 Task: In the event  named  Team Building Workshop: Building High-Performing Teams, Set a range of dates when you can accept meetings  '9 Jun â€" 30 Jun 2023'. Select a duration of  15 min. Select working hours  	_x000D_
MON- SAT 9:00am â€" 5:00pm. Add time before or after your events  as 5 min. Set the frequency of available time slots for invitees as  35 min. Set the minimum notice period and maximum events allowed per day as  42 hours and 4. , logged in from the account softage.4@softage.net and add another guest for the event, softage.8@softage.net
Action: Mouse pressed left at (325, 255)
Screenshot: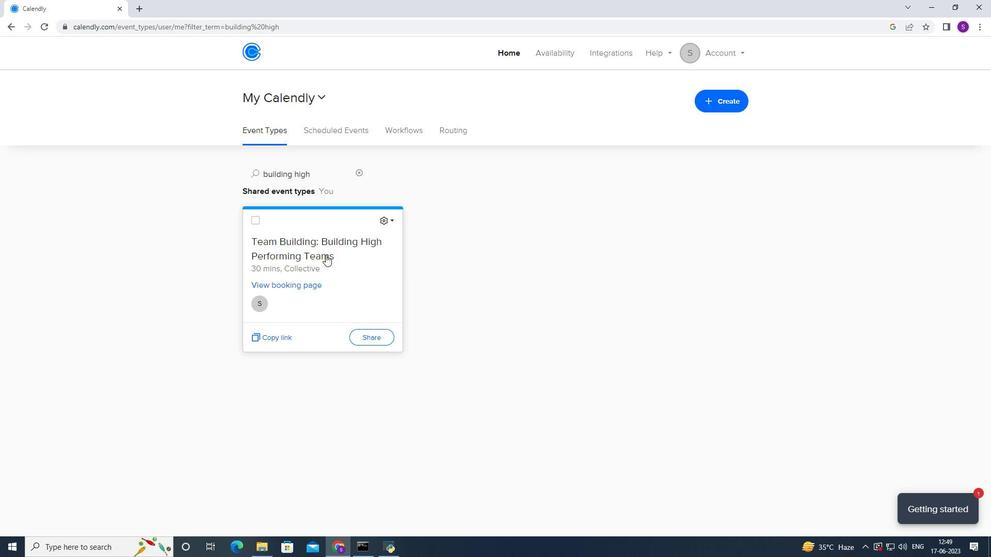 
Action: Mouse moved to (288, 261)
Screenshot: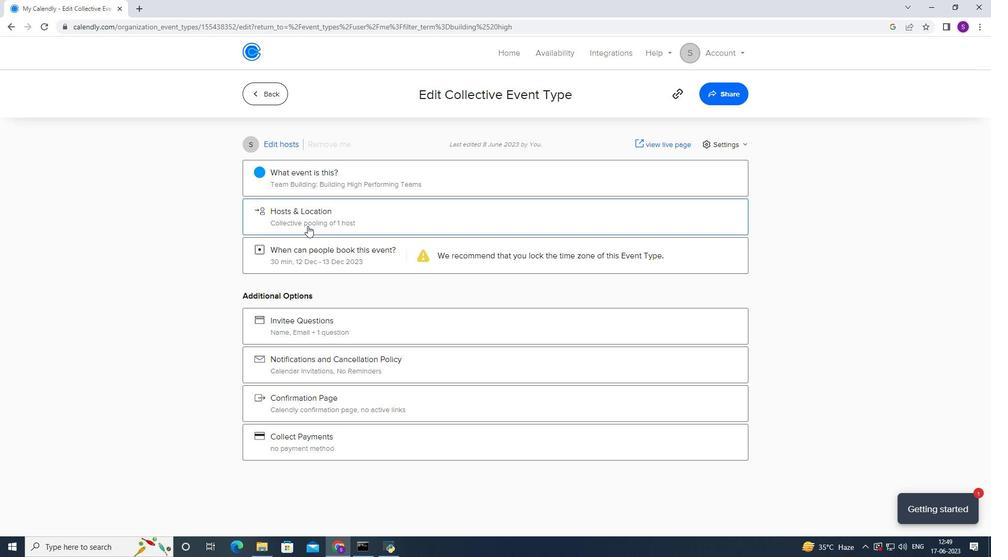 
Action: Mouse pressed left at (288, 261)
Screenshot: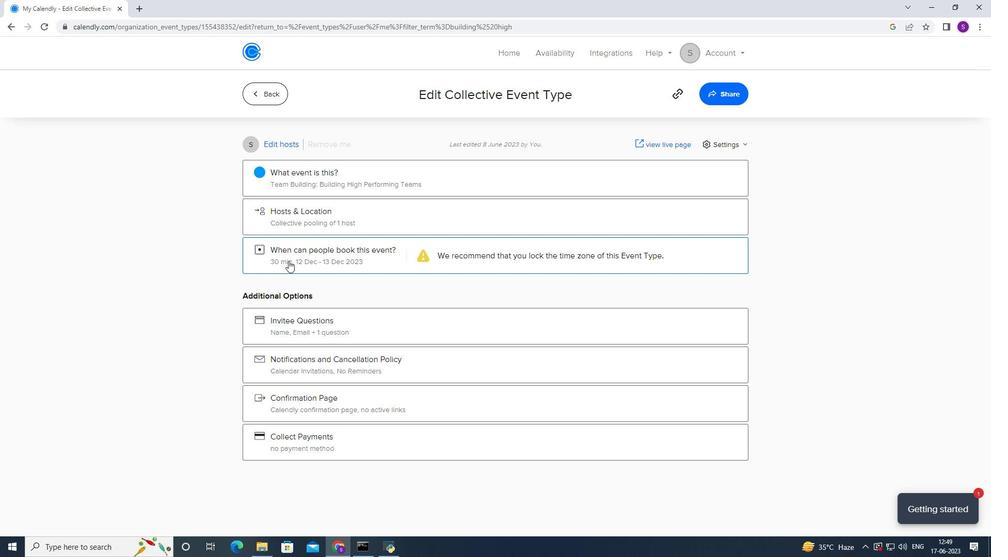 
Action: Mouse moved to (371, 385)
Screenshot: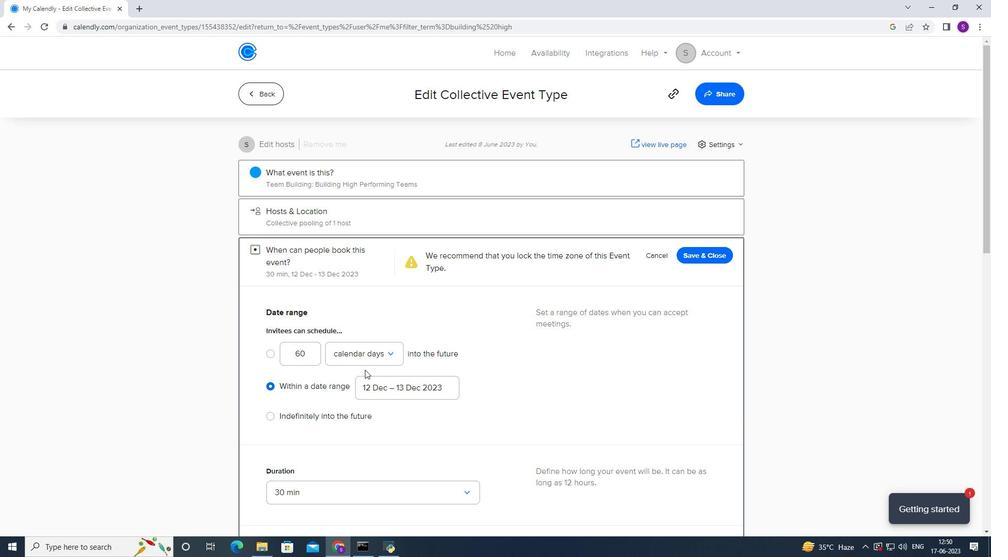 
Action: Mouse pressed left at (371, 385)
Screenshot: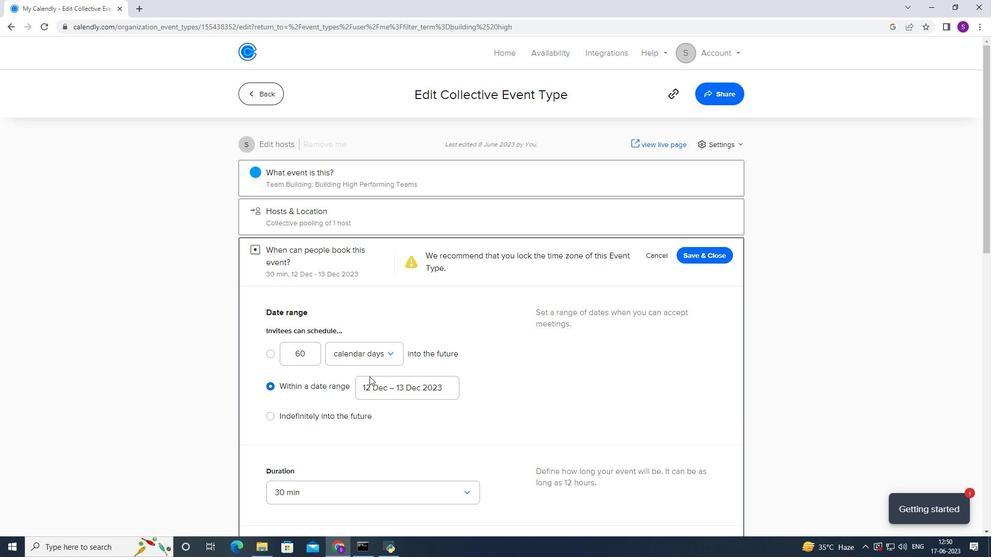 
Action: Mouse moved to (284, 244)
Screenshot: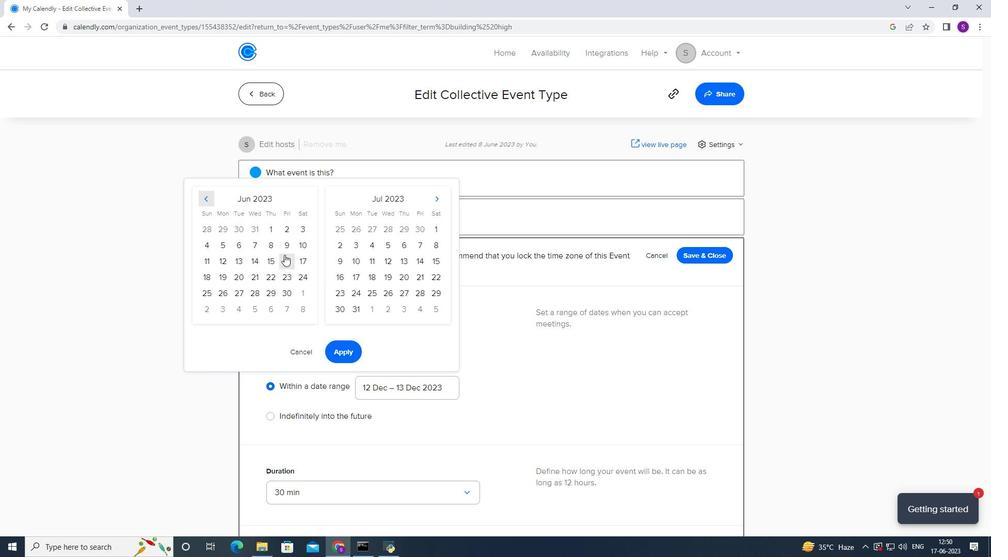 
Action: Mouse pressed left at (284, 244)
Screenshot: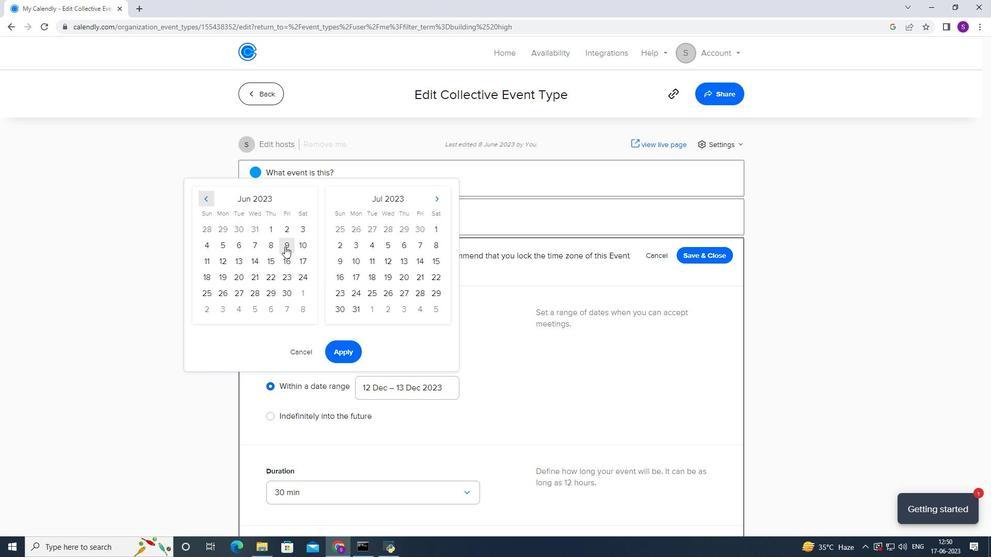 
Action: Mouse moved to (285, 292)
Screenshot: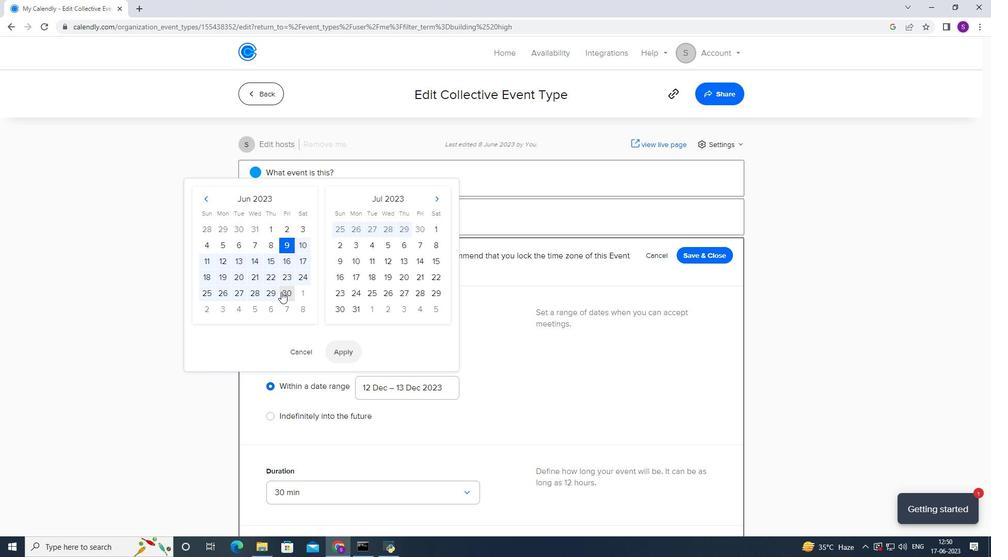 
Action: Mouse pressed left at (285, 292)
Screenshot: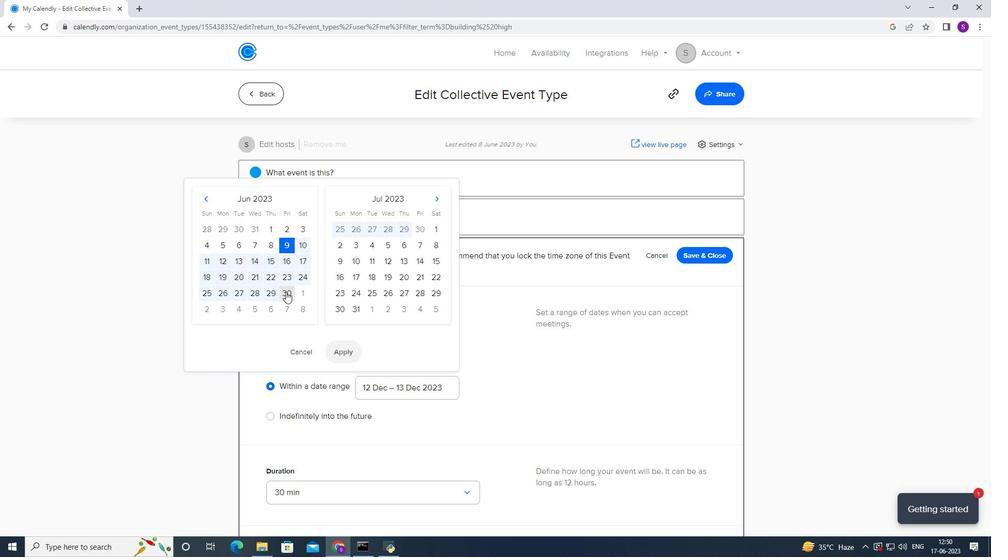 
Action: Mouse moved to (343, 346)
Screenshot: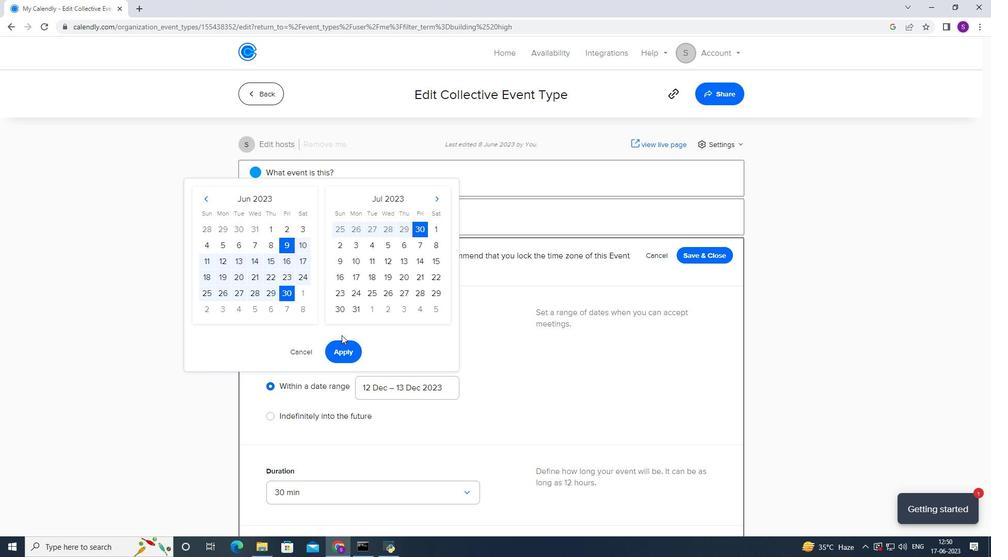 
Action: Mouse pressed left at (343, 346)
Screenshot: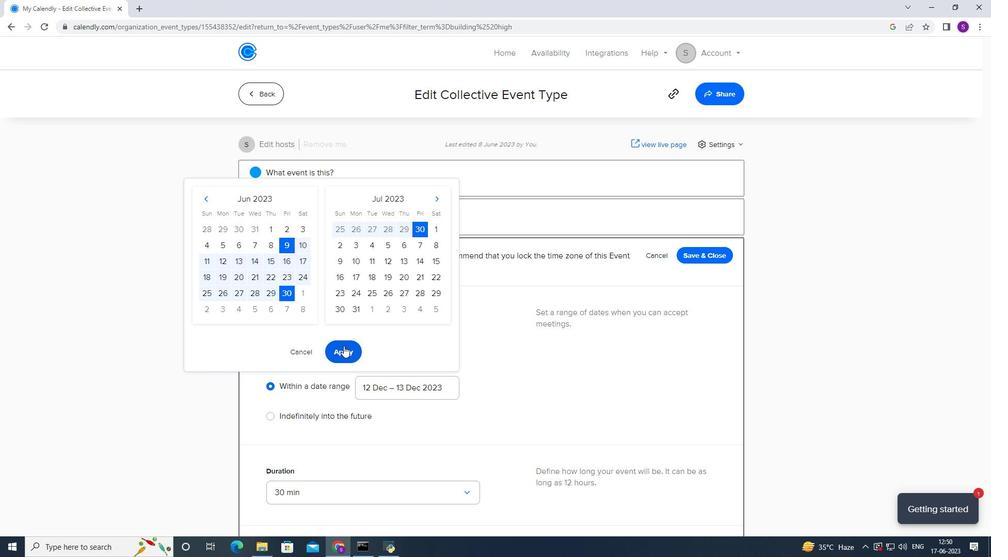 
Action: Mouse moved to (338, 331)
Screenshot: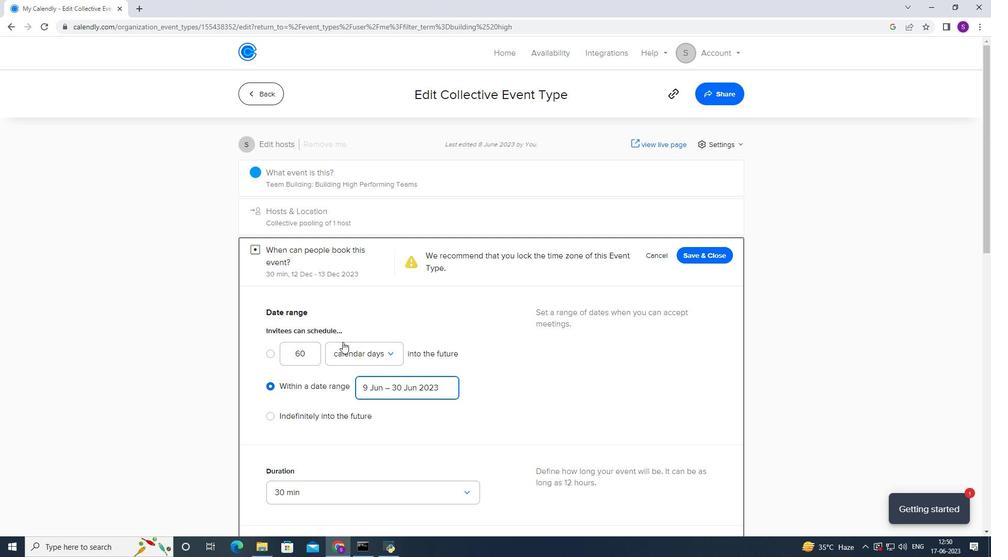 
Action: Mouse scrolled (338, 330) with delta (0, 0)
Screenshot: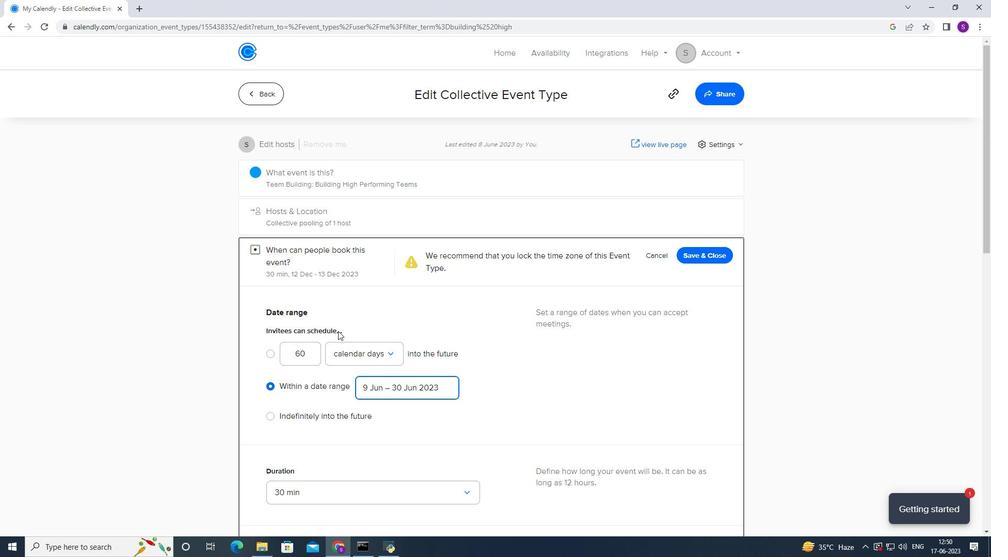 
Action: Mouse scrolled (338, 330) with delta (0, 0)
Screenshot: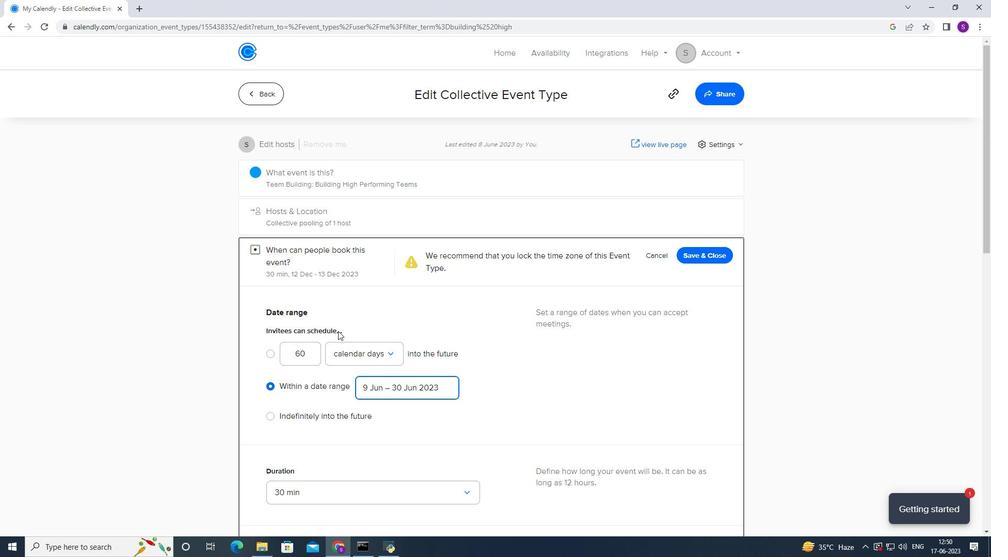 
Action: Mouse scrolled (338, 330) with delta (0, 0)
Screenshot: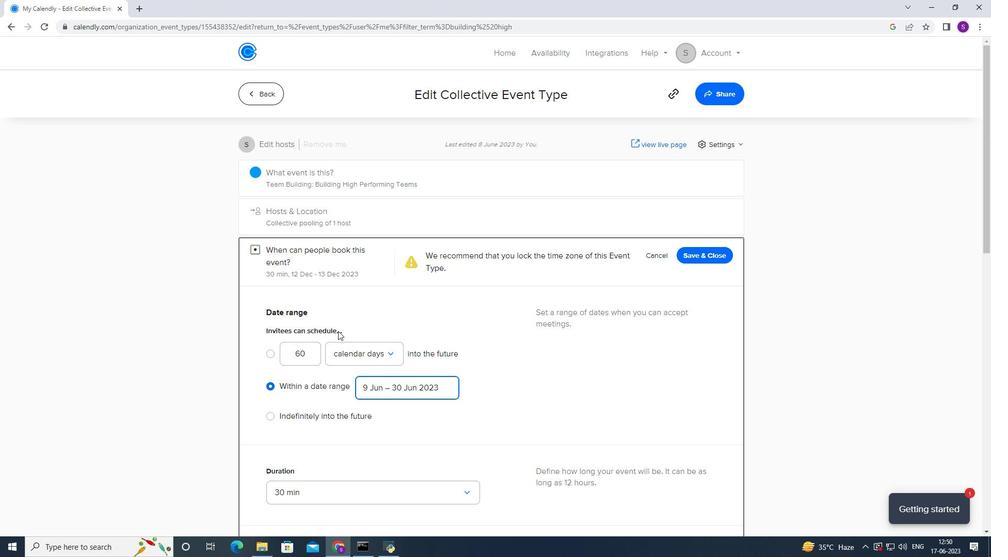 
Action: Mouse scrolled (338, 330) with delta (0, 0)
Screenshot: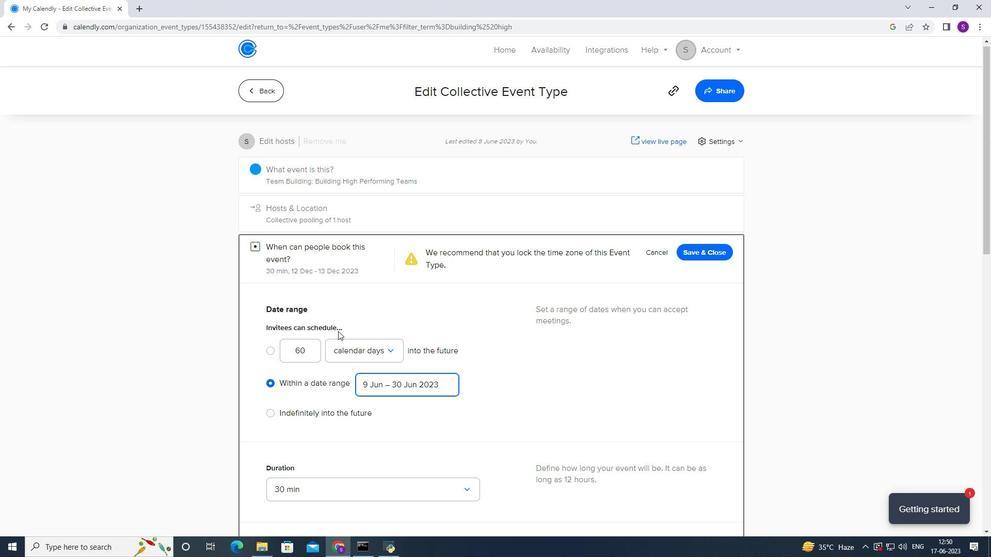 
Action: Mouse moved to (278, 281)
Screenshot: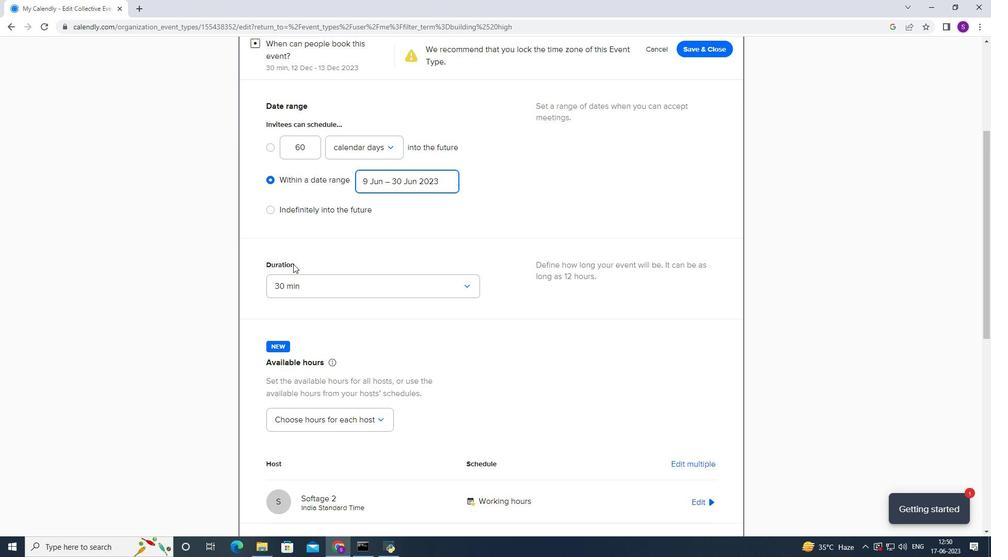 
Action: Mouse pressed left at (278, 281)
Screenshot: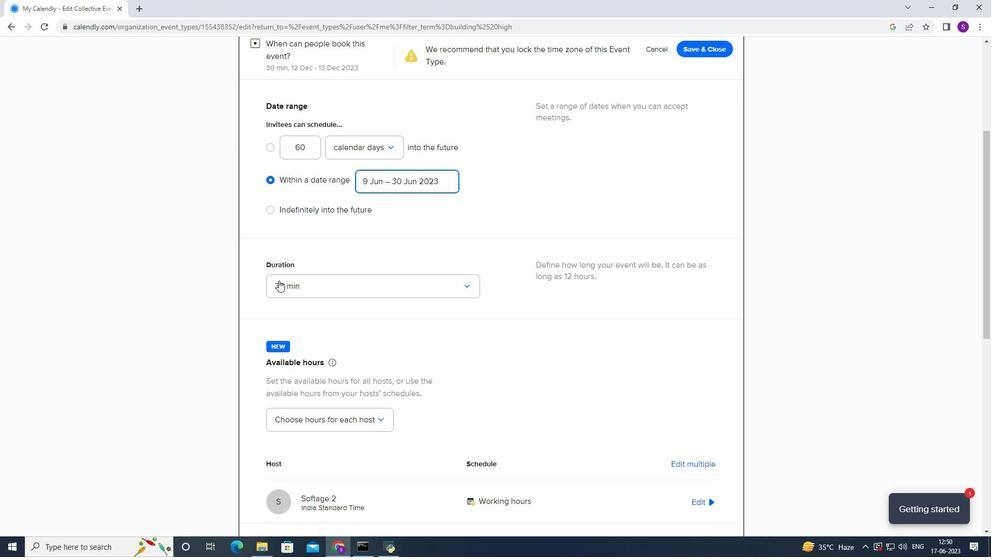 
Action: Mouse moved to (287, 316)
Screenshot: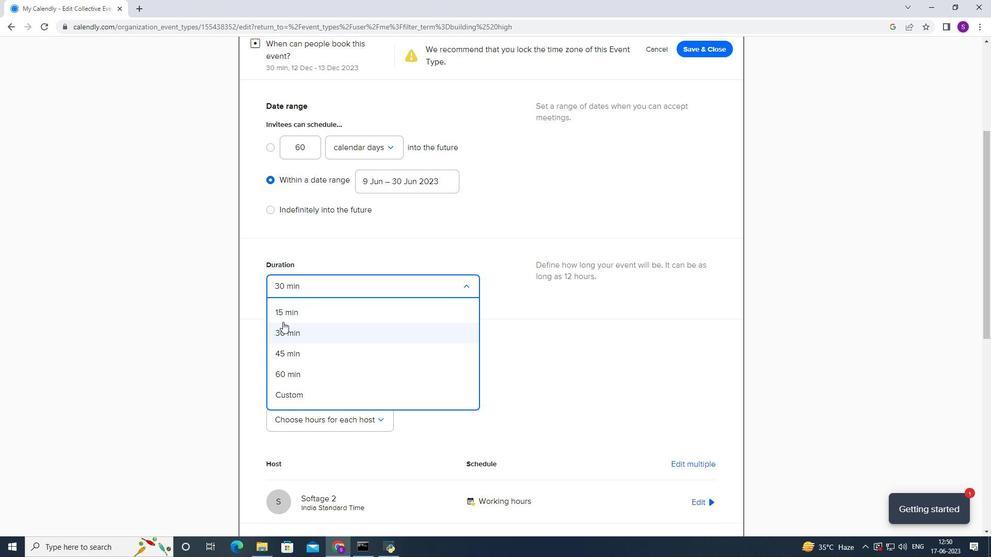 
Action: Mouse pressed left at (287, 316)
Screenshot: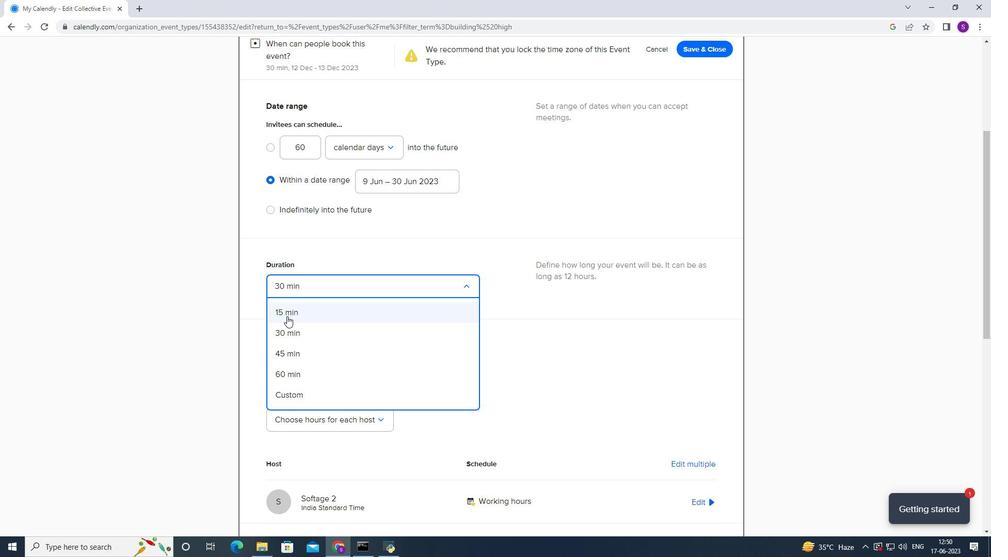 
Action: Mouse scrolled (287, 315) with delta (0, 0)
Screenshot: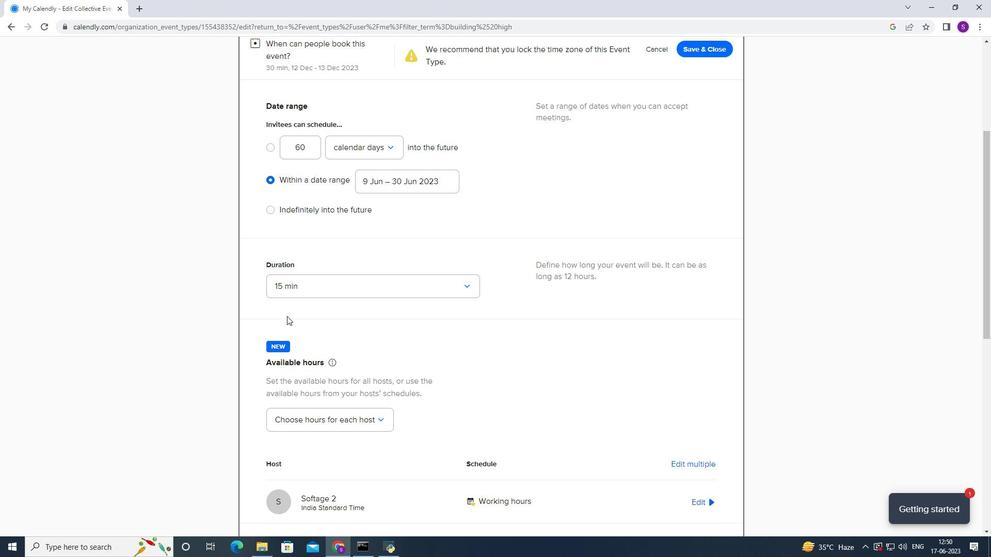 
Action: Mouse scrolled (287, 315) with delta (0, 0)
Screenshot: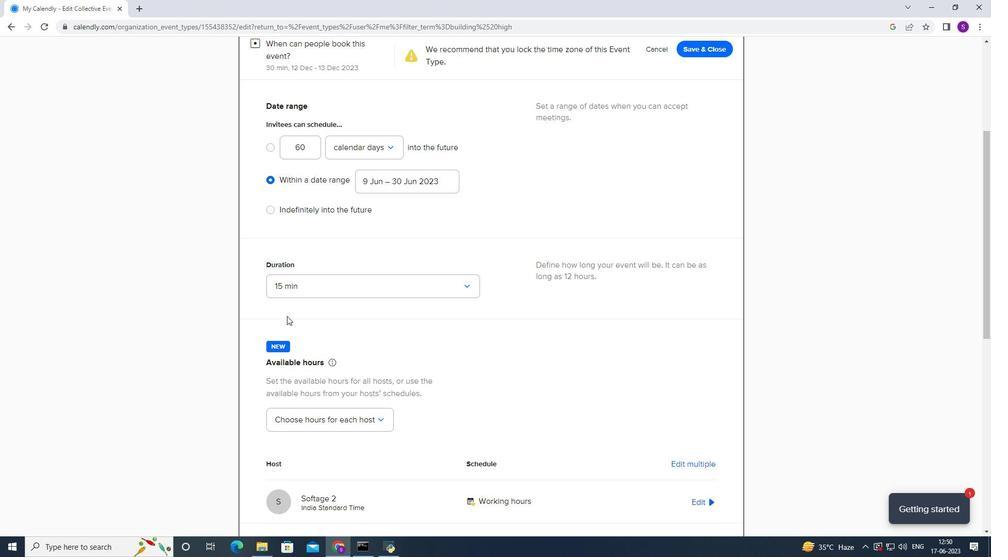 
Action: Mouse scrolled (287, 315) with delta (0, 0)
Screenshot: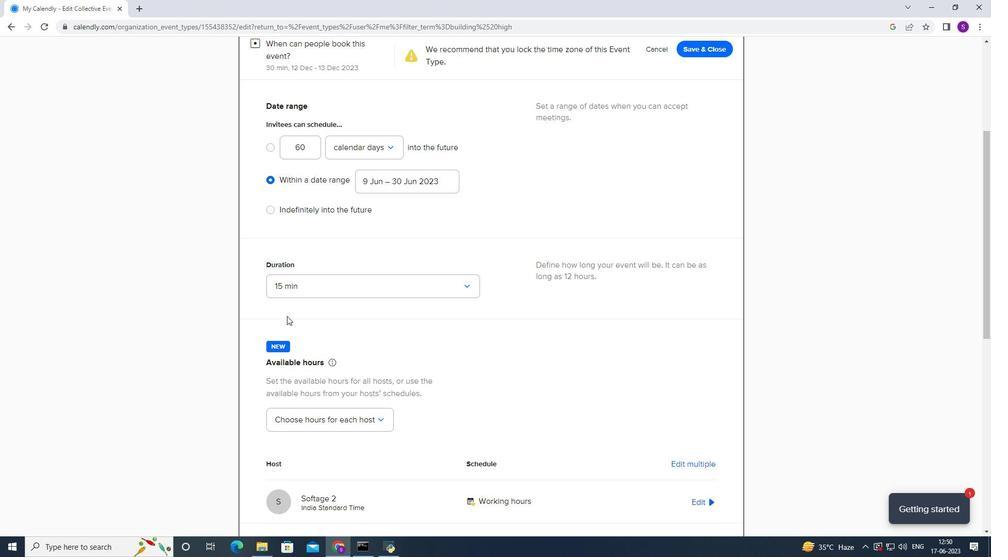 
Action: Mouse scrolled (287, 315) with delta (0, 0)
Screenshot: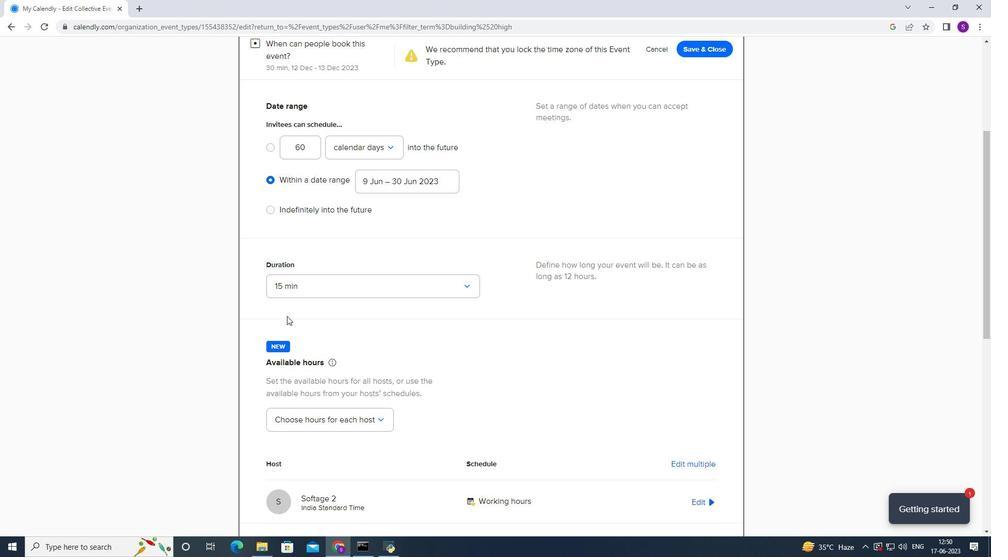 
Action: Mouse scrolled (287, 315) with delta (0, 0)
Screenshot: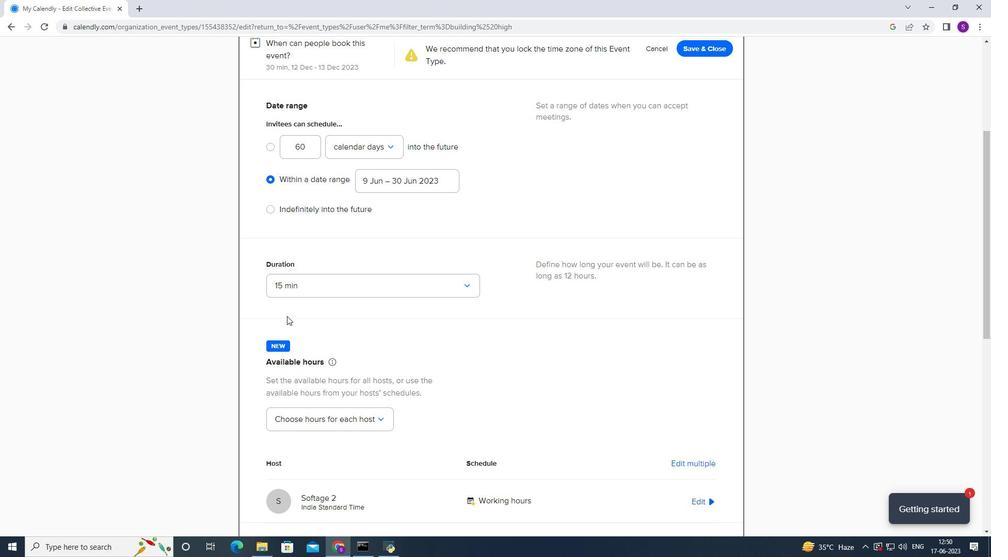 
Action: Mouse moved to (415, 255)
Screenshot: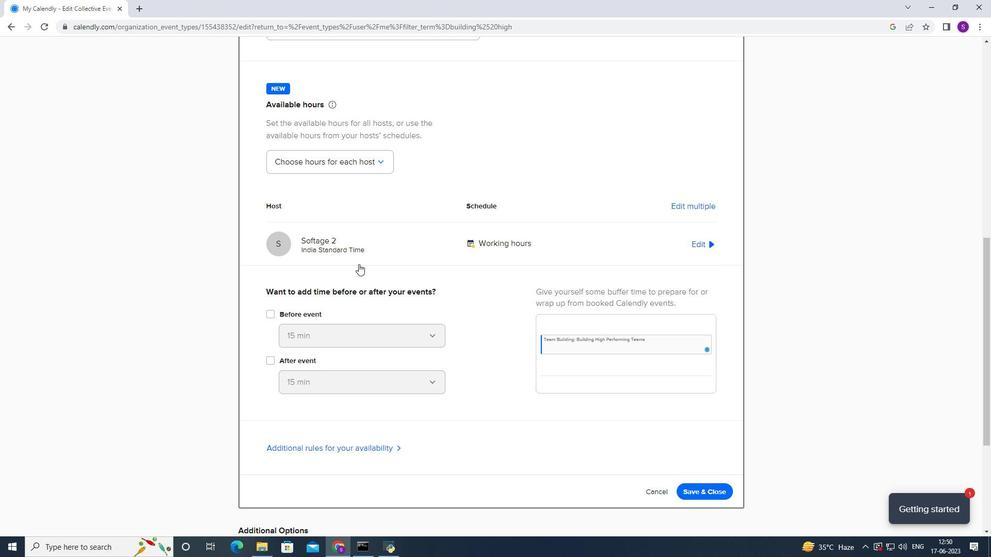 
Action: Mouse pressed left at (415, 255)
Screenshot: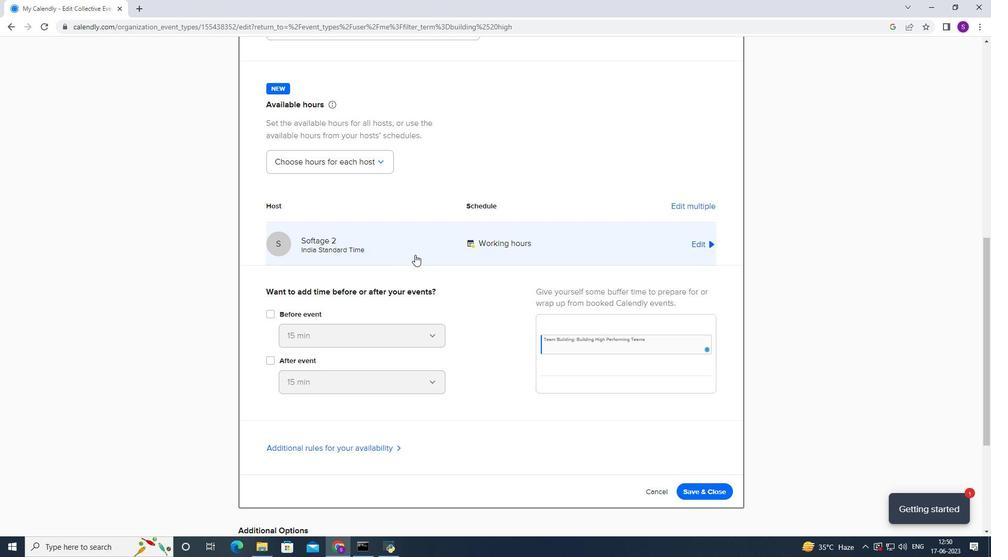 
Action: Mouse moved to (389, 307)
Screenshot: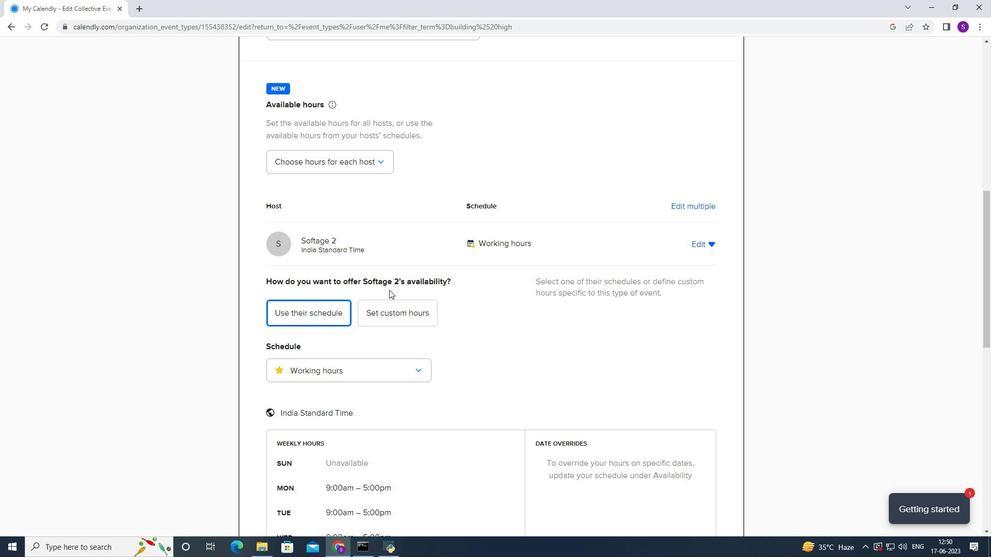 
Action: Mouse pressed left at (389, 307)
Screenshot: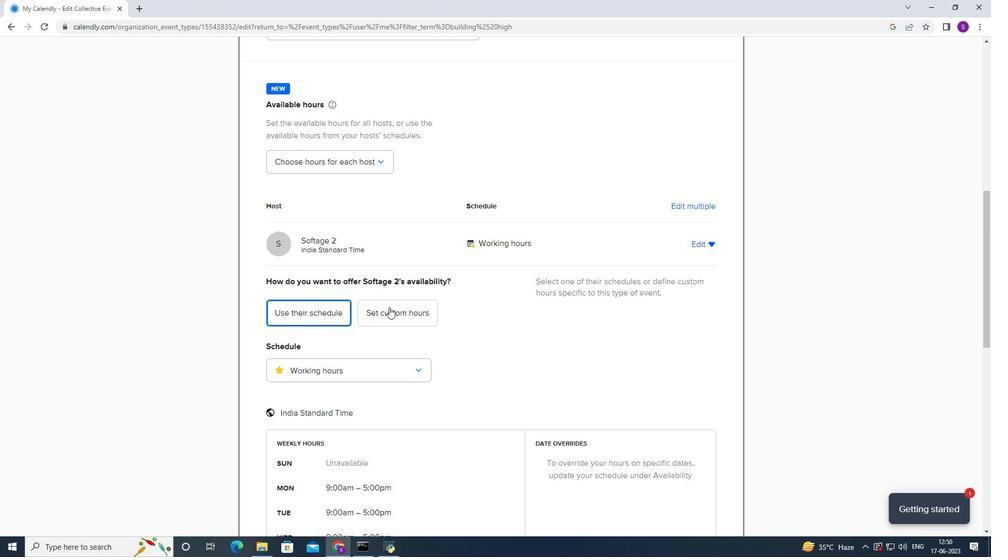 
Action: Mouse moved to (355, 364)
Screenshot: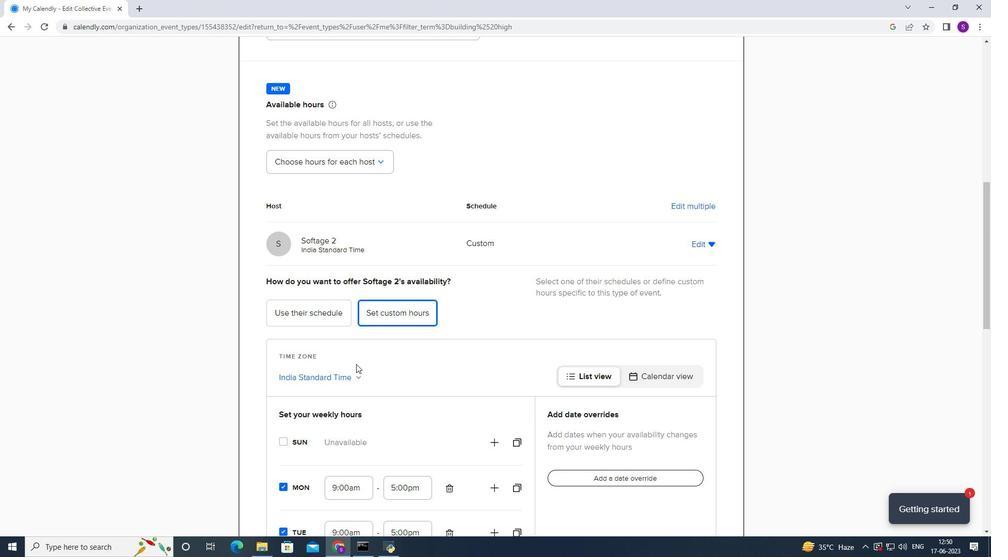 
Action: Mouse scrolled (355, 364) with delta (0, 0)
Screenshot: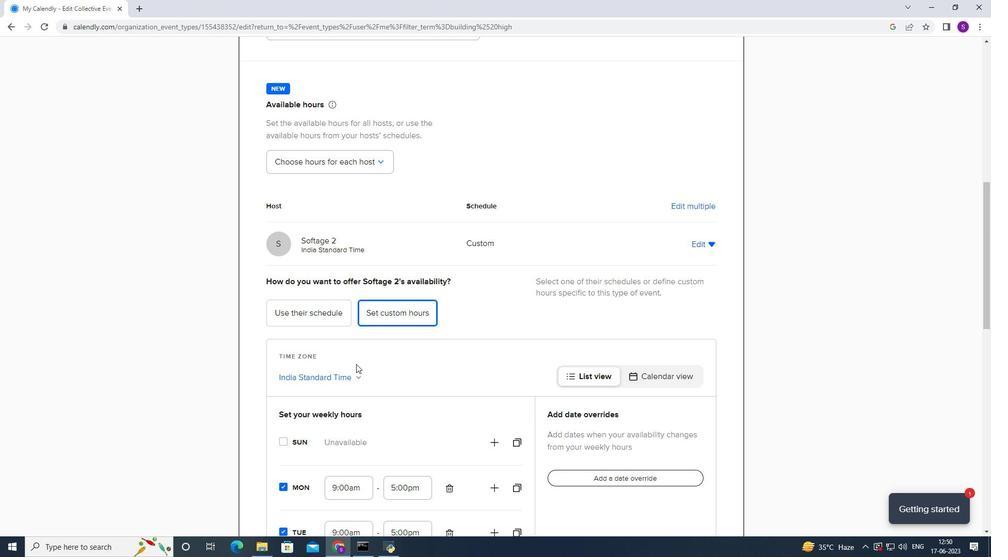 
Action: Mouse scrolled (355, 364) with delta (0, 0)
Screenshot: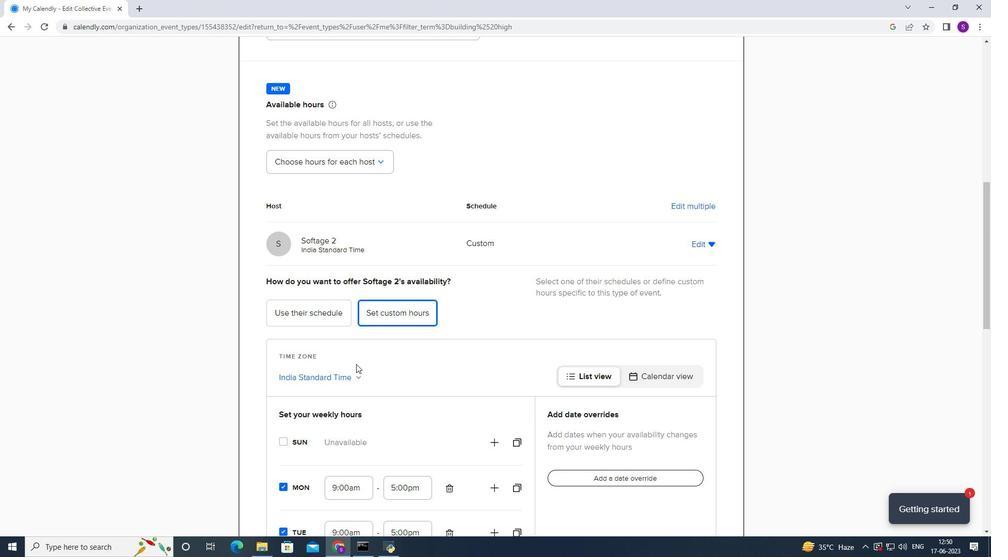 
Action: Mouse scrolled (355, 364) with delta (0, 0)
Screenshot: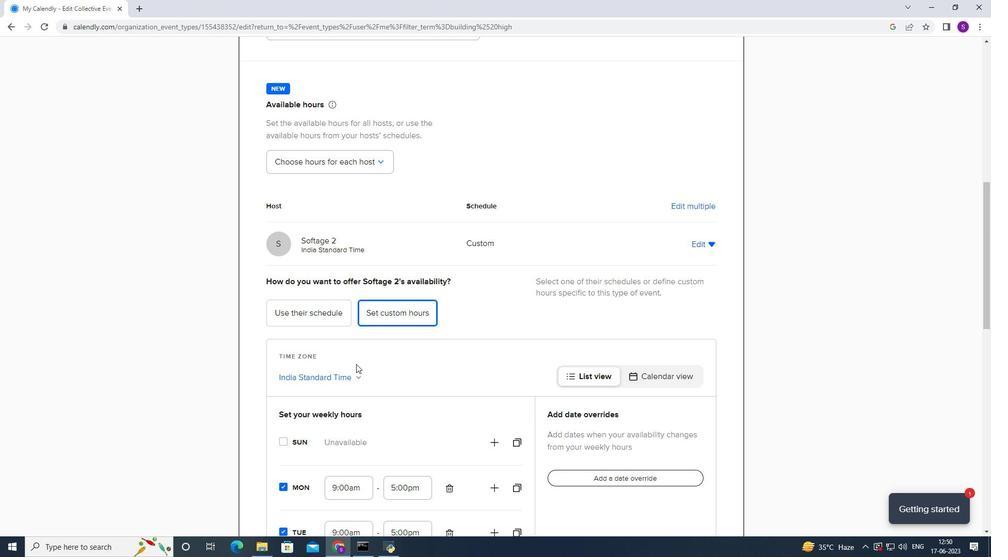 
Action: Mouse scrolled (355, 364) with delta (0, 0)
Screenshot: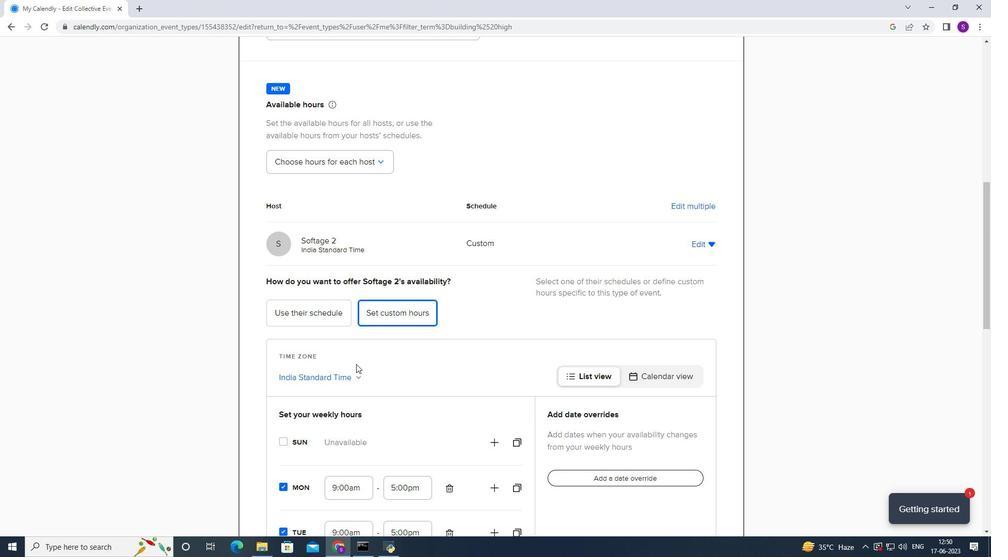 
Action: Mouse moved to (283, 502)
Screenshot: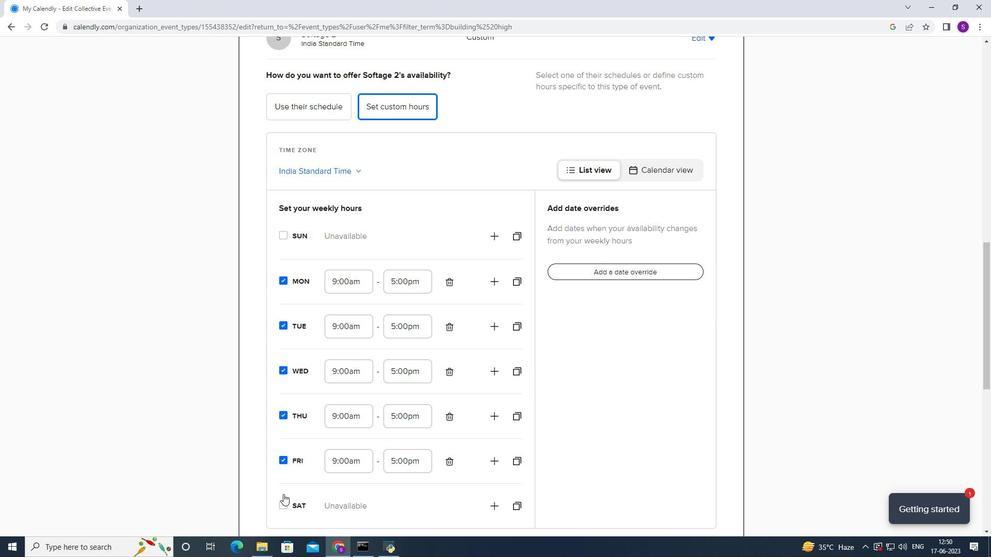 
Action: Mouse pressed left at (283, 502)
Screenshot: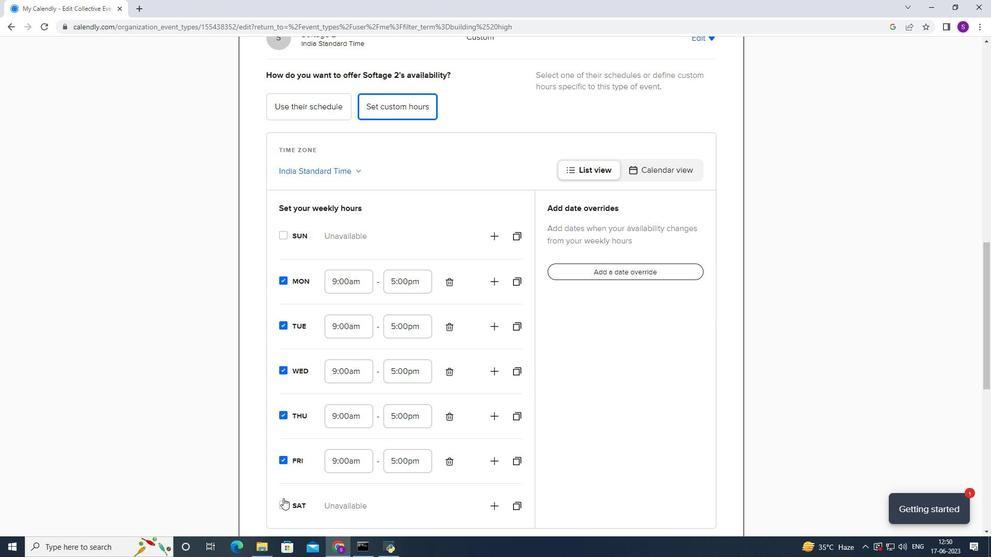 
Action: Mouse moved to (317, 433)
Screenshot: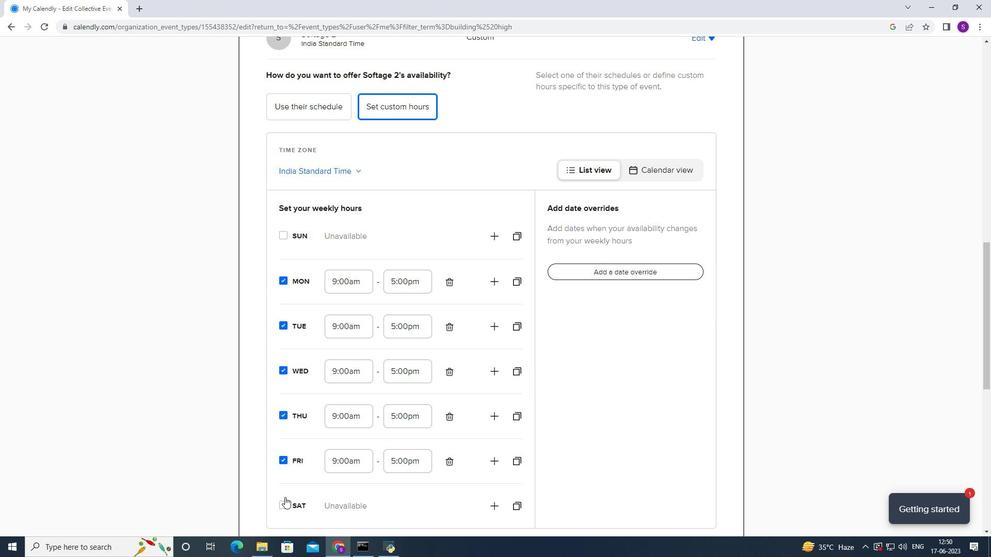 
Action: Mouse scrolled (317, 432) with delta (0, 0)
Screenshot: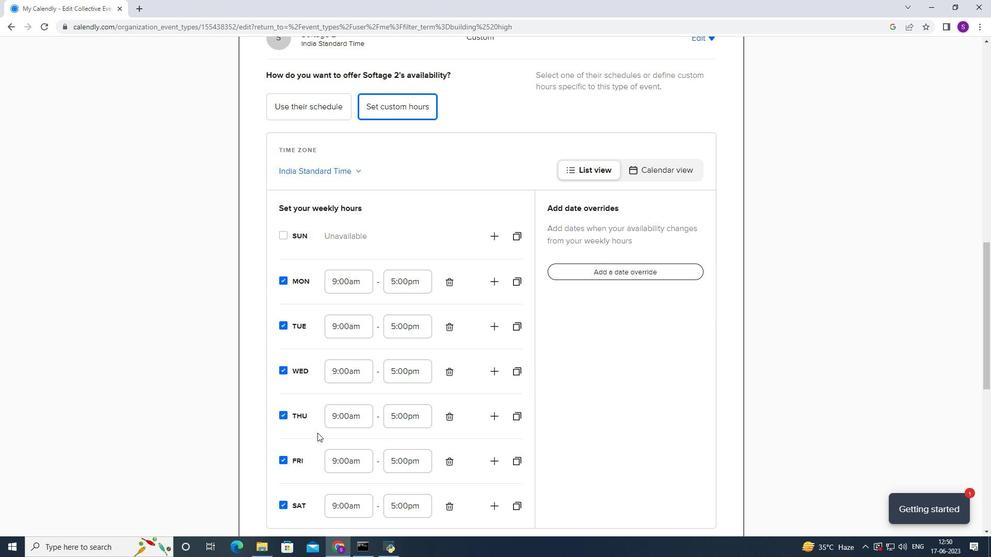 
Action: Mouse scrolled (317, 432) with delta (0, 0)
Screenshot: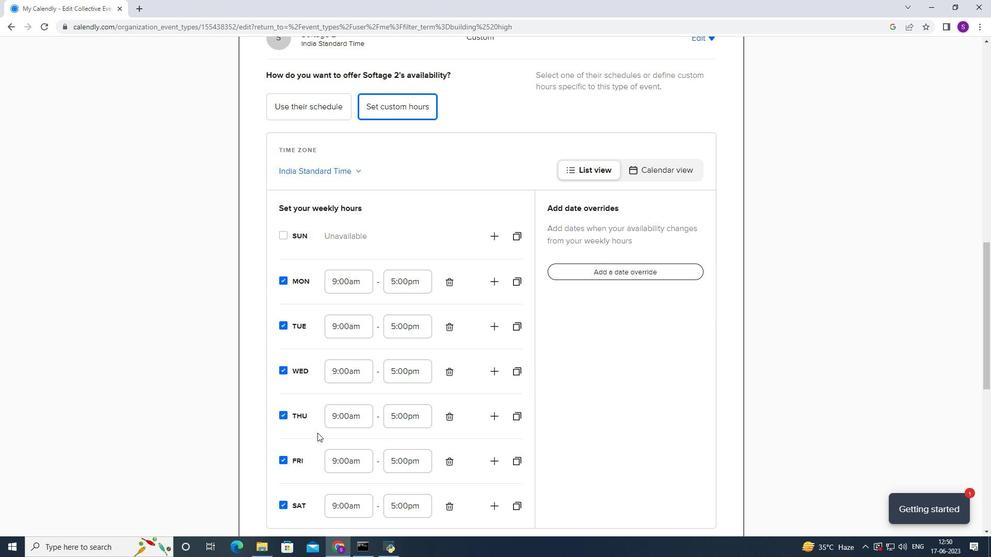 
Action: Mouse scrolled (317, 432) with delta (0, 0)
Screenshot: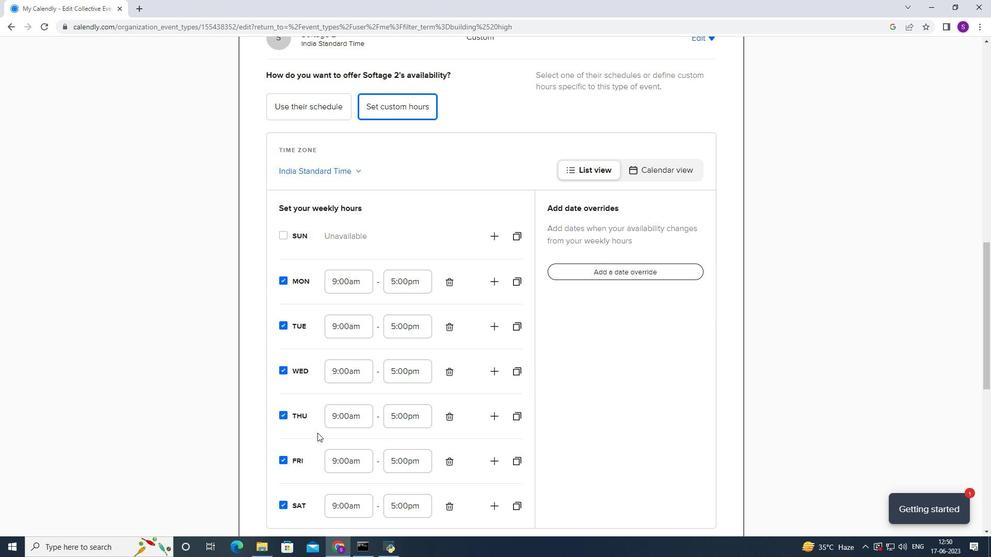 
Action: Mouse scrolled (317, 432) with delta (0, 0)
Screenshot: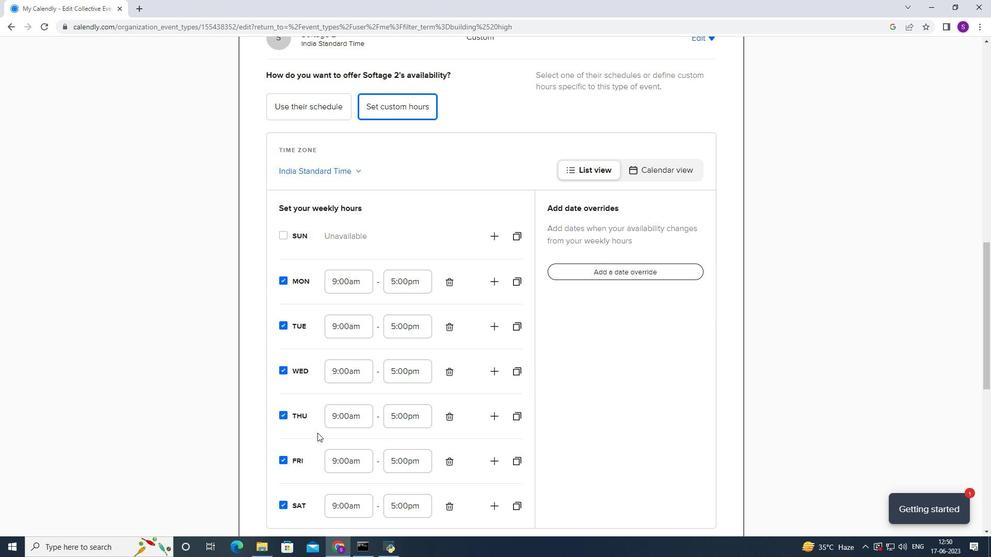 
Action: Mouse scrolled (317, 432) with delta (0, 0)
Screenshot: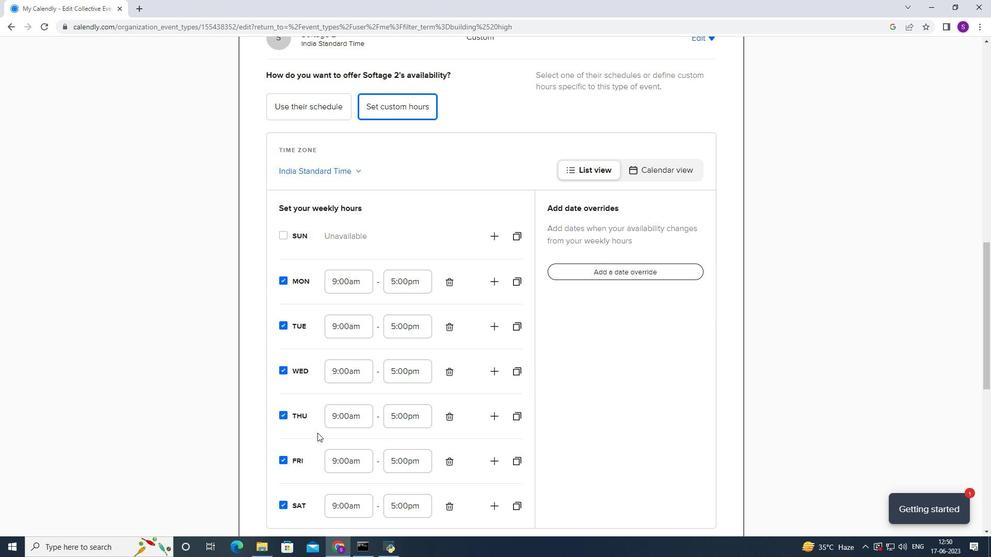 
Action: Mouse moved to (279, 330)
Screenshot: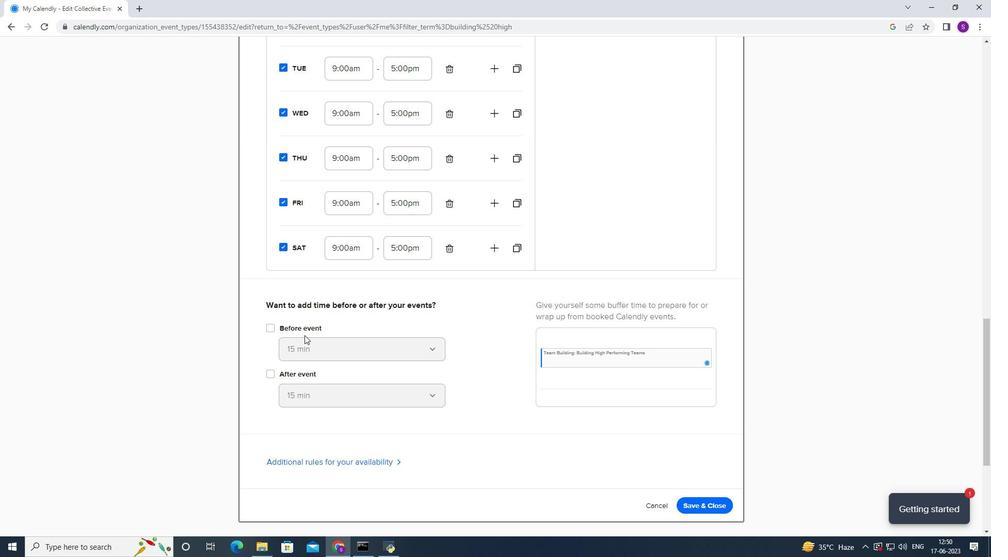
Action: Mouse pressed left at (279, 330)
Screenshot: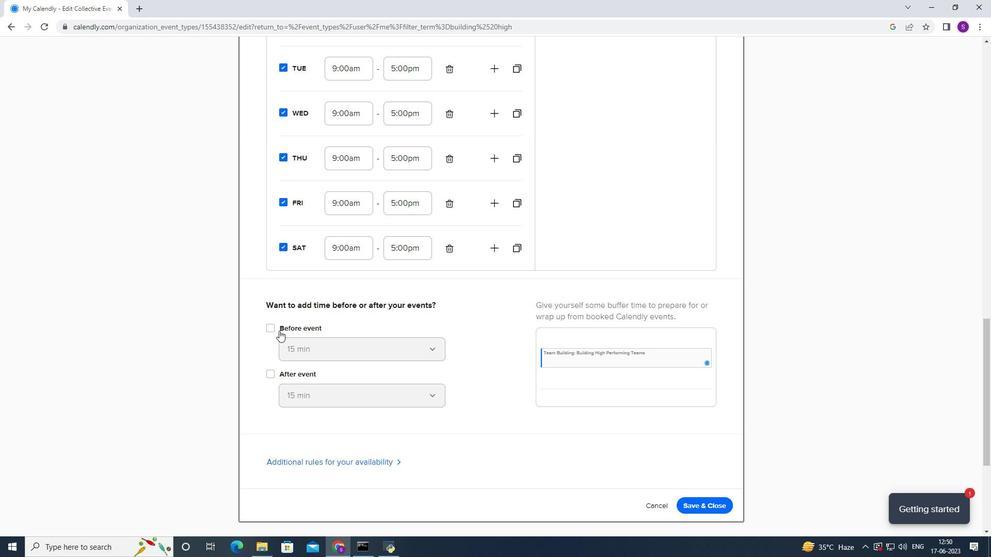 
Action: Mouse moved to (281, 344)
Screenshot: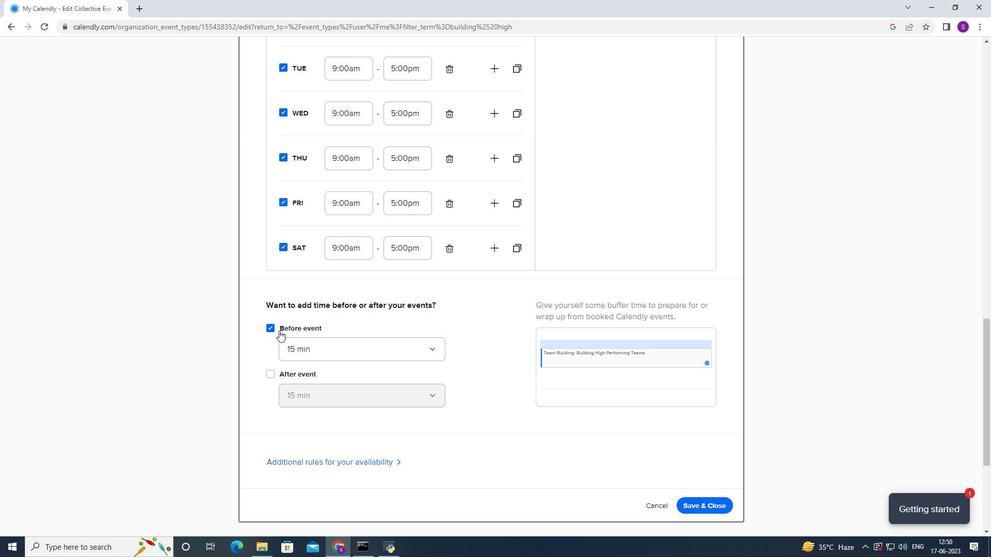 
Action: Mouse pressed left at (281, 344)
Screenshot: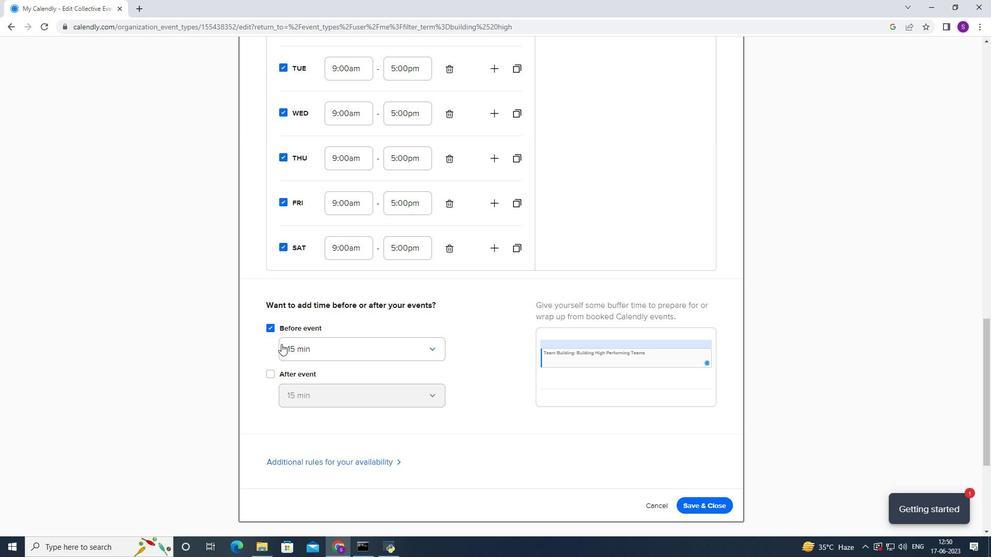 
Action: Mouse moved to (291, 377)
Screenshot: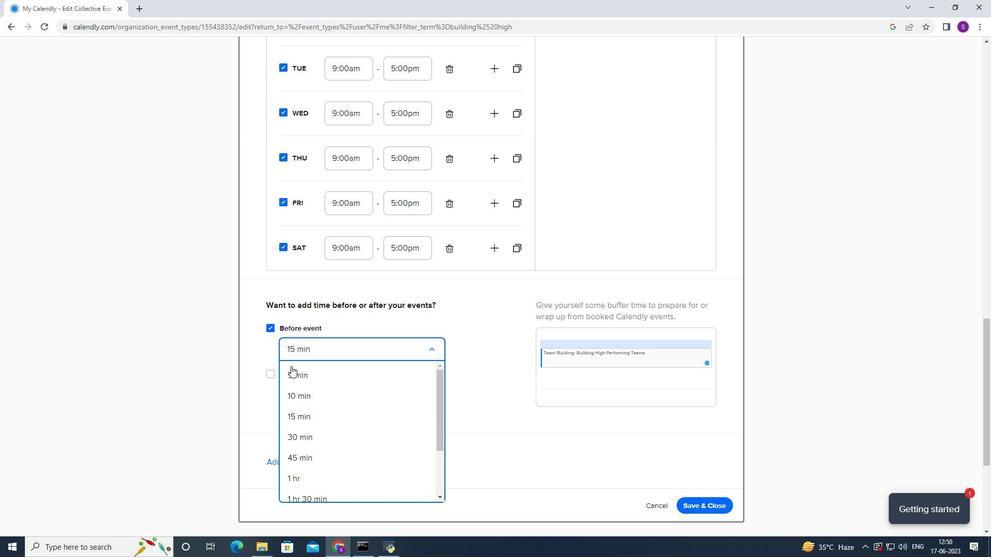 
Action: Mouse pressed left at (291, 377)
Screenshot: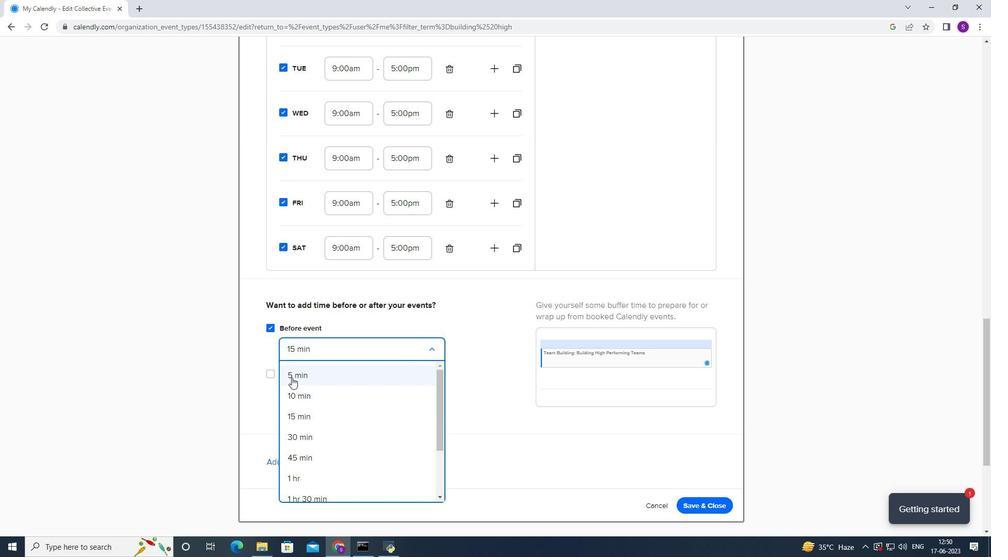 
Action: Mouse moved to (264, 371)
Screenshot: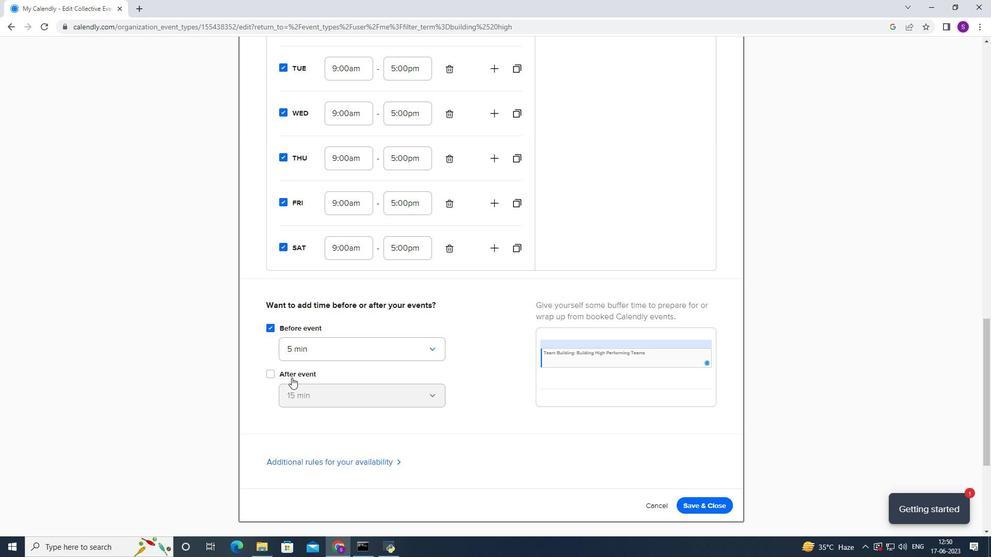 
Action: Mouse pressed left at (264, 371)
Screenshot: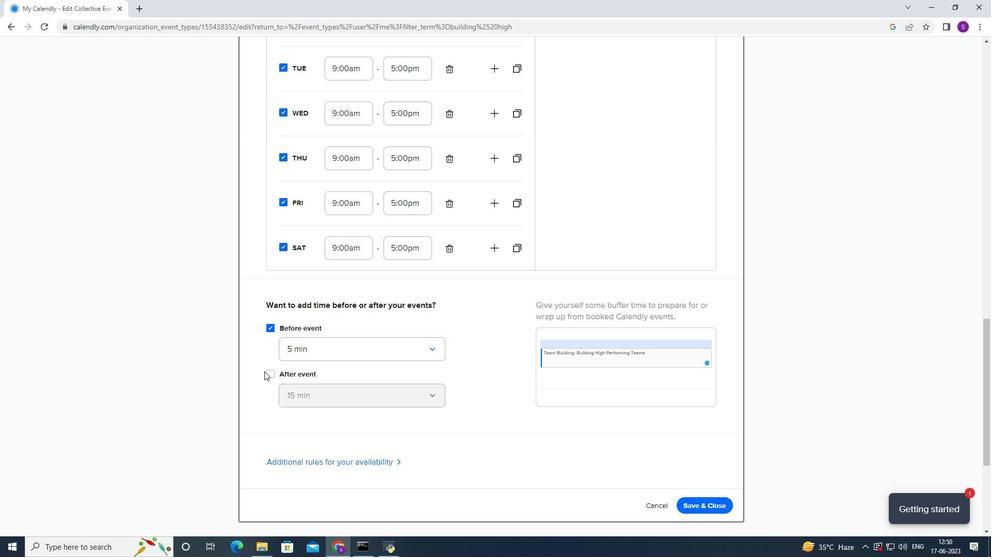 
Action: Mouse moved to (271, 373)
Screenshot: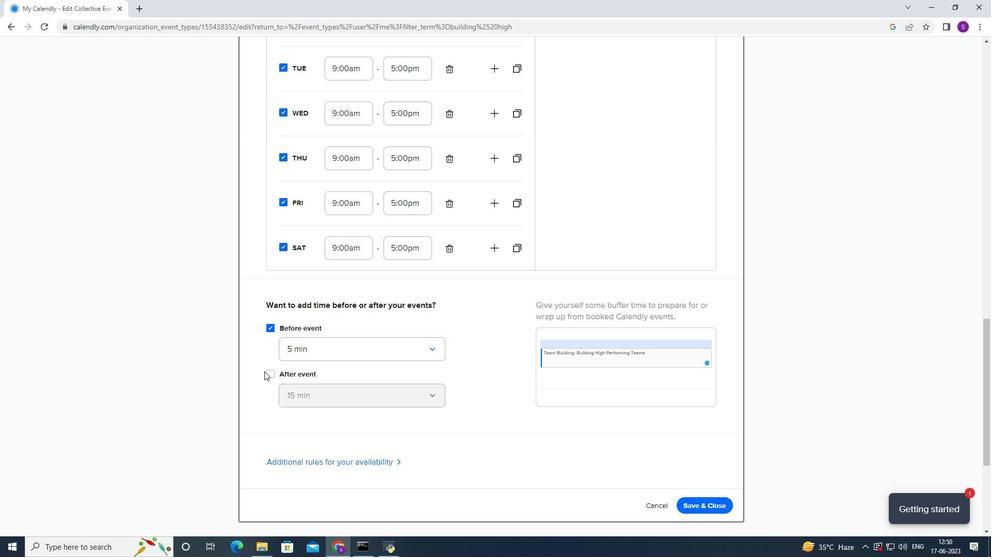 
Action: Mouse pressed left at (271, 373)
Screenshot: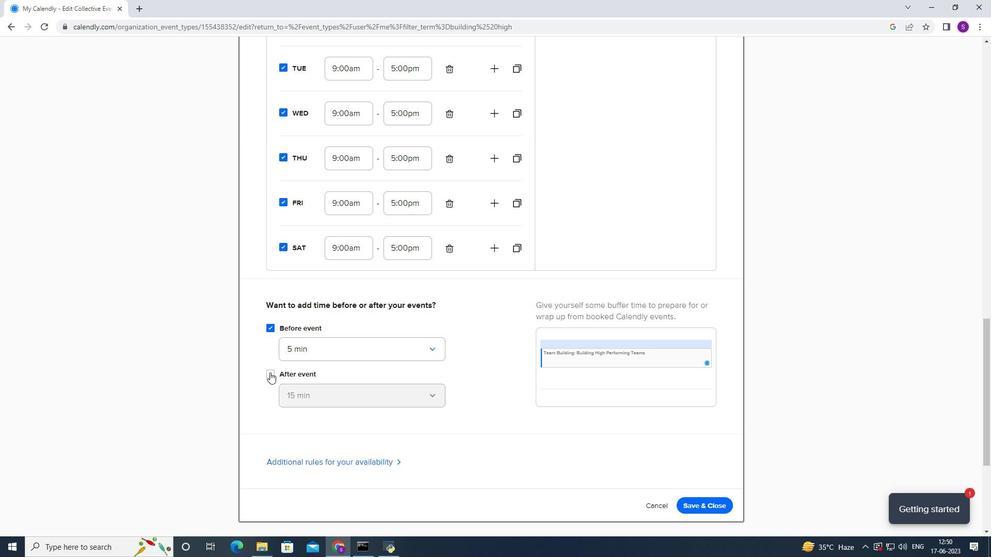 
Action: Mouse moved to (291, 394)
Screenshot: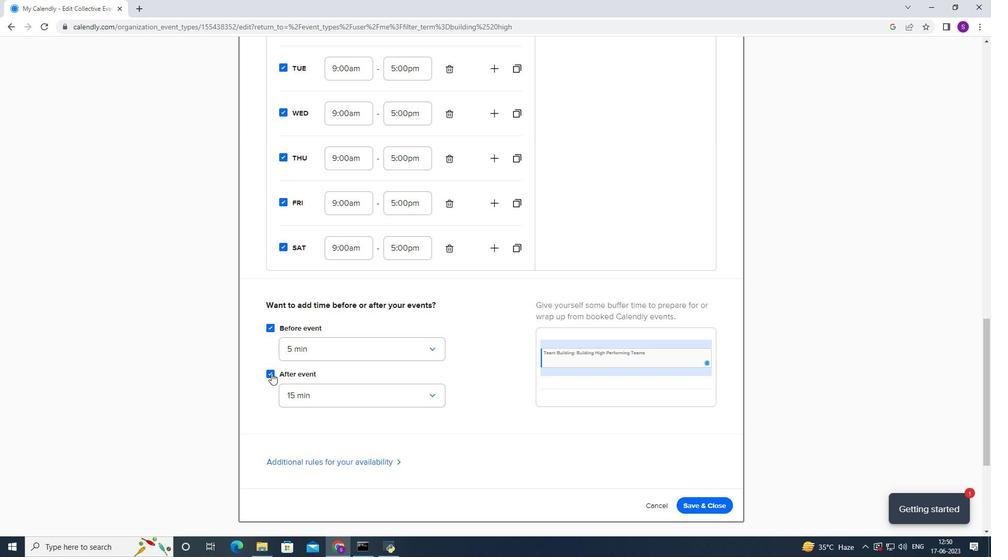 
Action: Mouse pressed left at (291, 394)
Screenshot: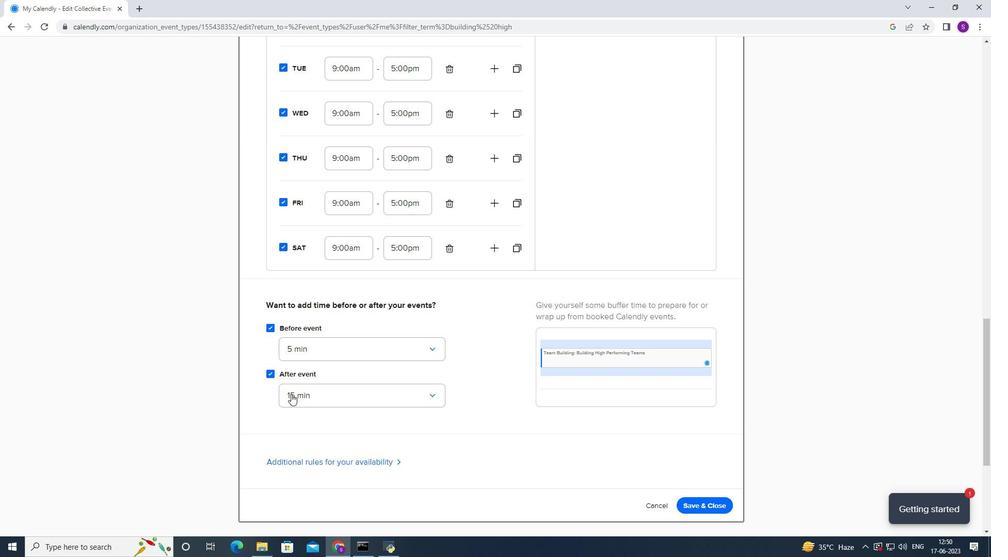 
Action: Mouse moved to (291, 417)
Screenshot: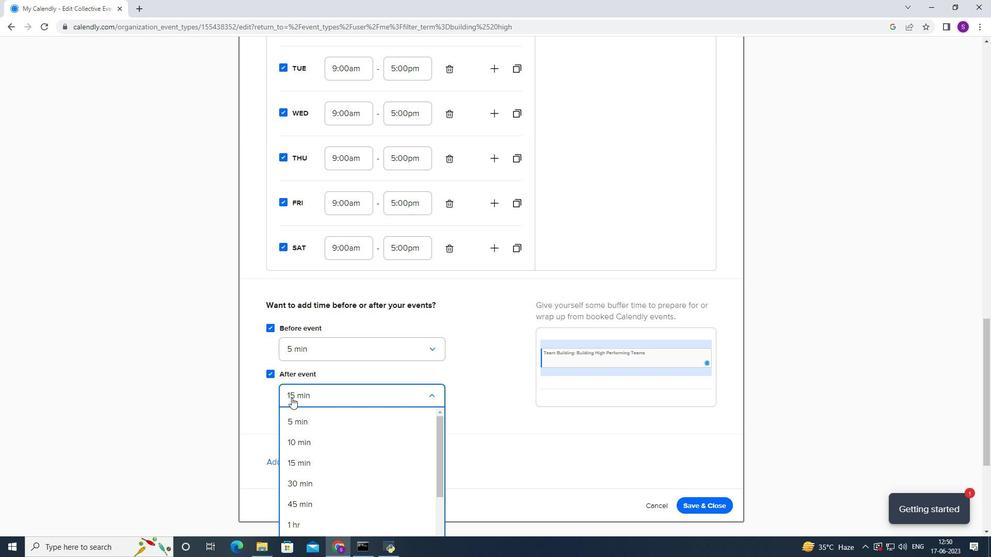 
Action: Mouse pressed left at (291, 417)
Screenshot: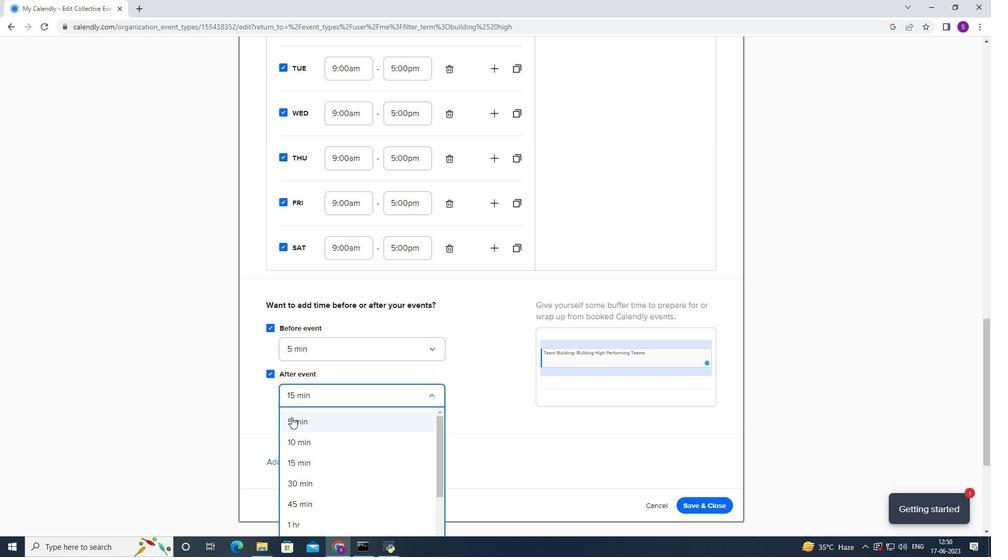 
Action: Mouse moved to (246, 372)
Screenshot: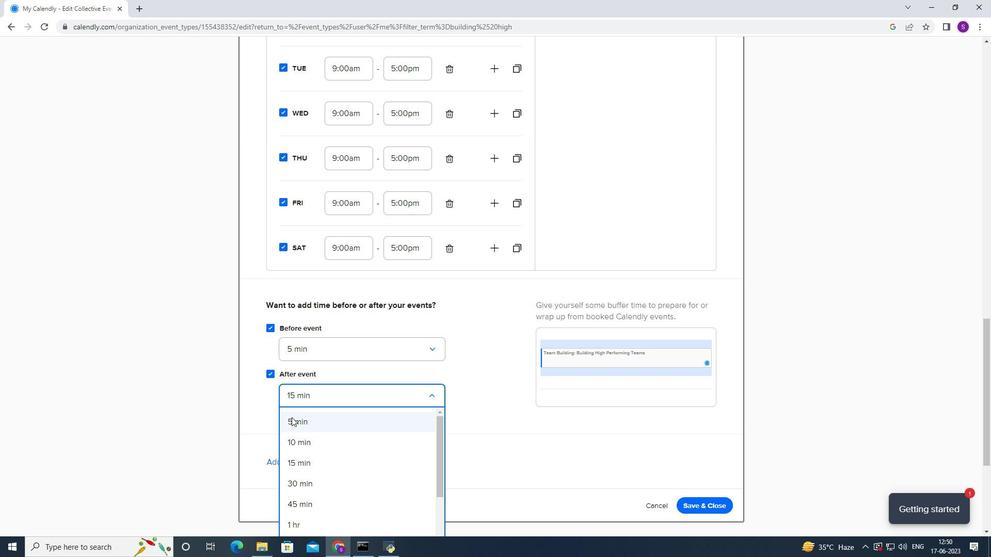 
Action: Mouse scrolled (246, 371) with delta (0, 0)
Screenshot: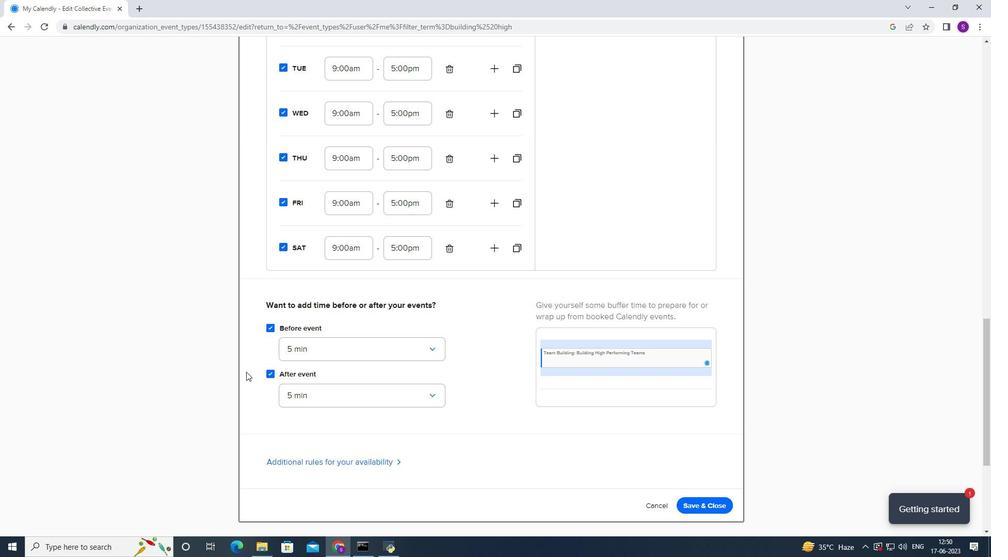 
Action: Mouse scrolled (246, 371) with delta (0, 0)
Screenshot: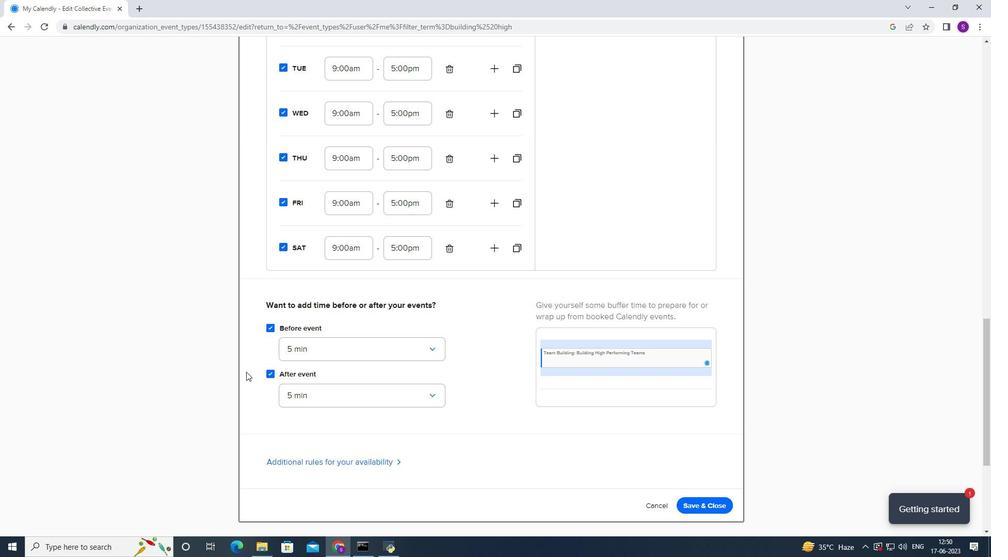 
Action: Mouse scrolled (246, 371) with delta (0, 0)
Screenshot: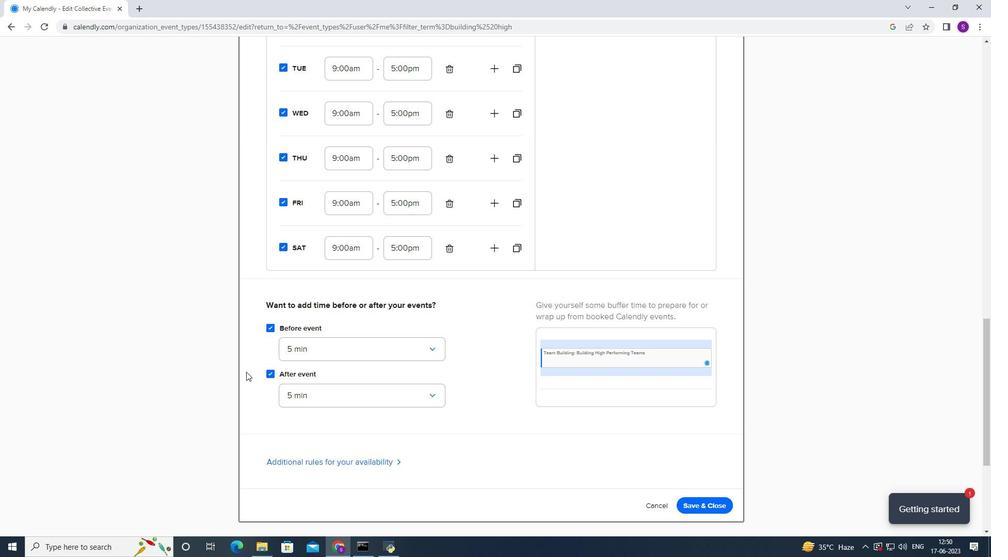 
Action: Mouse scrolled (246, 371) with delta (0, 0)
Screenshot: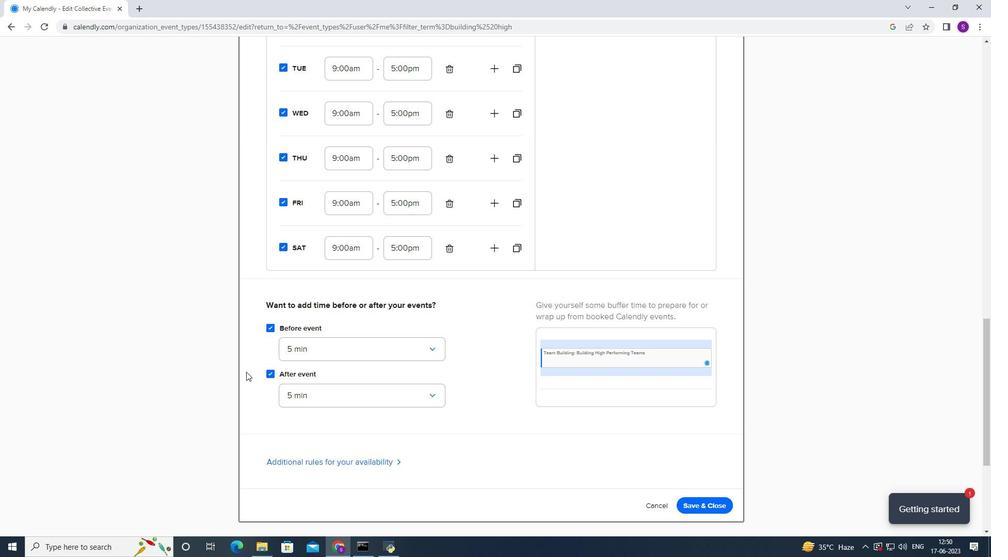 
Action: Mouse scrolled (246, 371) with delta (0, 0)
Screenshot: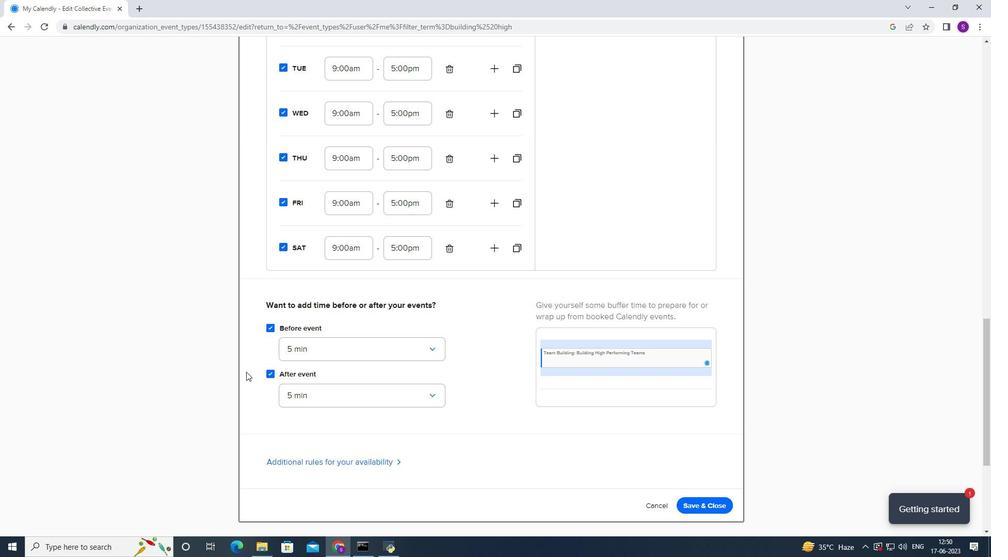 
Action: Mouse scrolled (246, 371) with delta (0, 0)
Screenshot: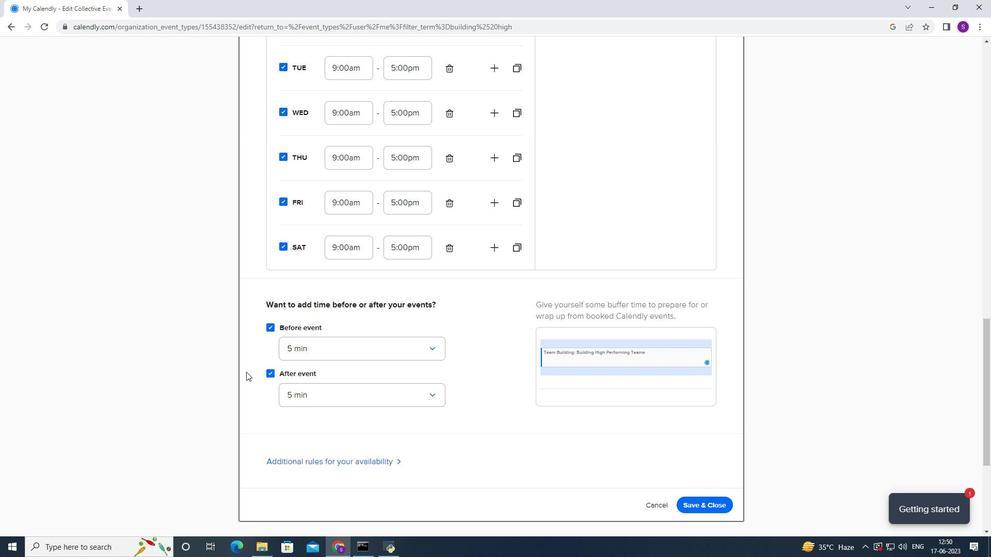 
Action: Mouse moved to (284, 258)
Screenshot: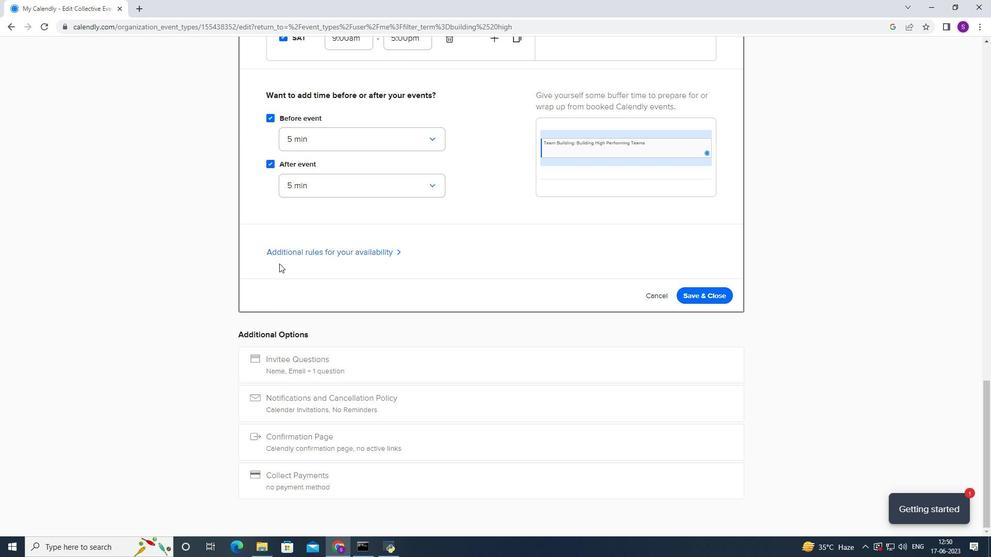 
Action: Mouse pressed left at (284, 258)
Screenshot: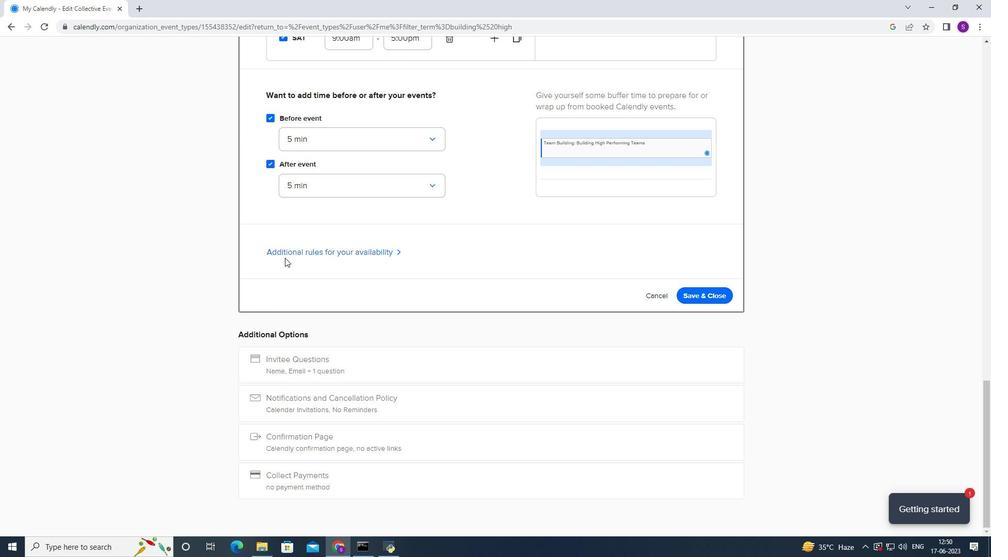 
Action: Mouse moved to (298, 252)
Screenshot: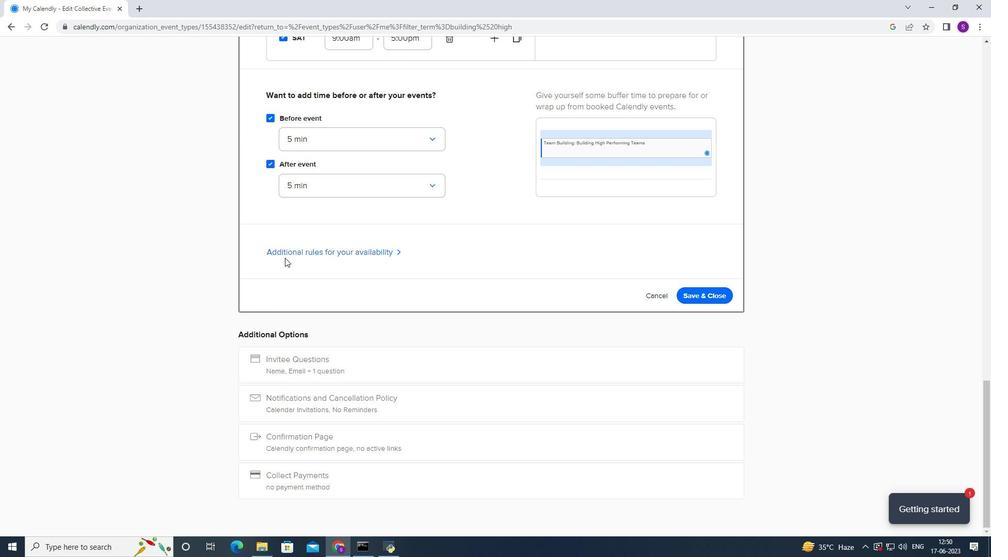 
Action: Mouse pressed left at (298, 252)
Screenshot: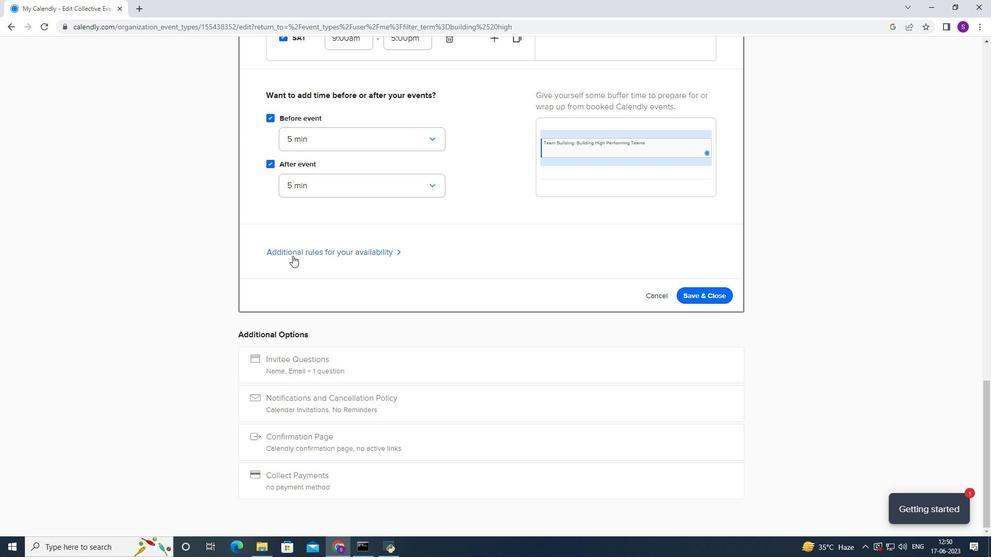 
Action: Mouse moved to (307, 353)
Screenshot: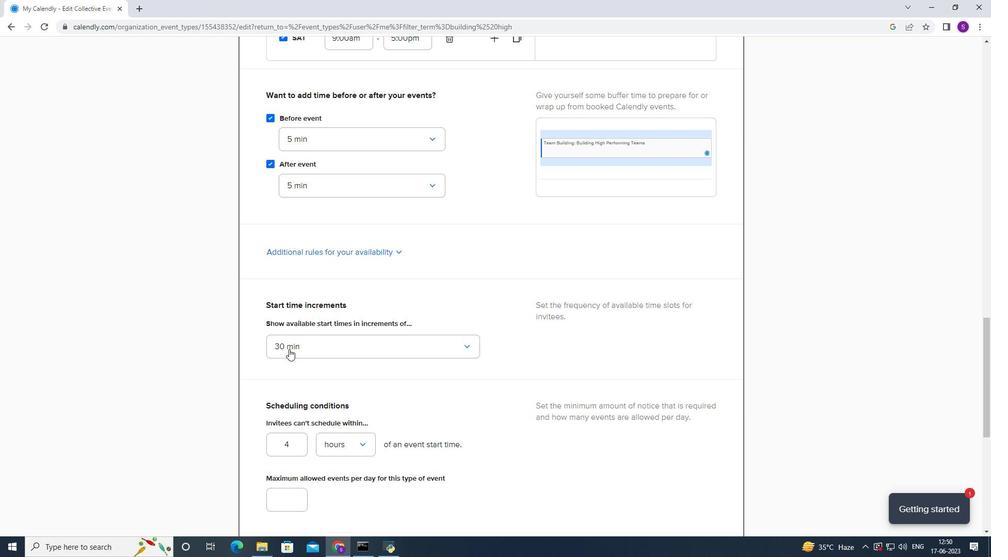 
Action: Mouse pressed left at (307, 353)
Screenshot: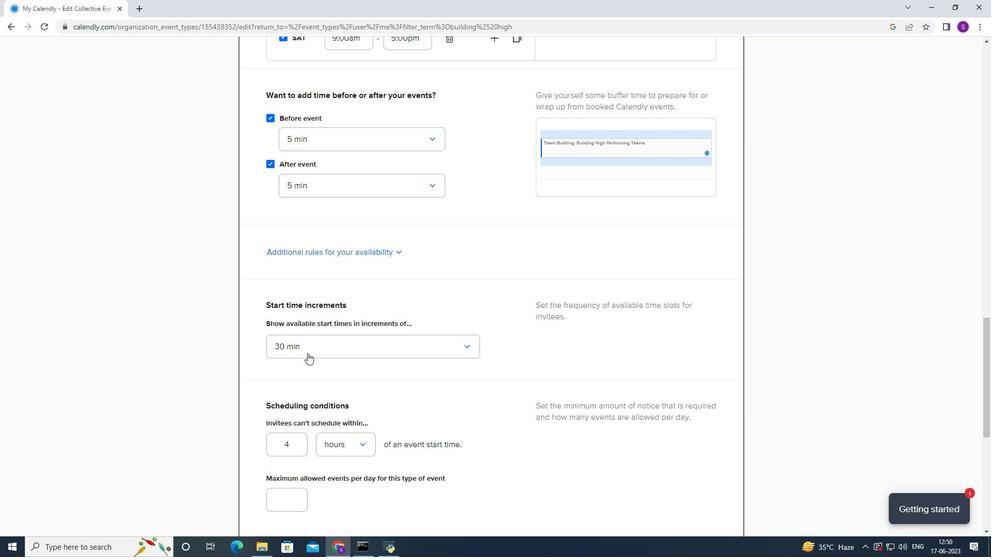 
Action: Mouse moved to (306, 411)
Screenshot: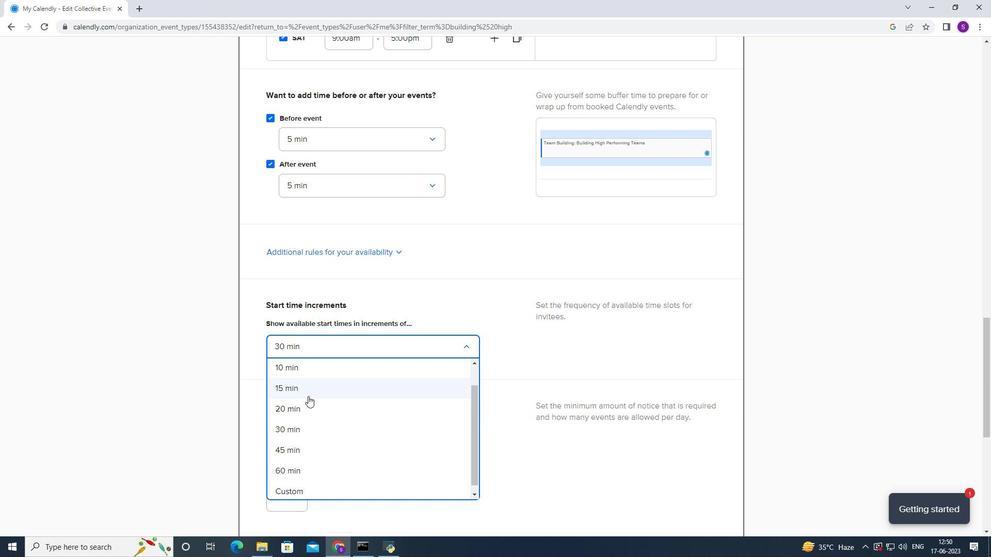 
Action: Mouse scrolled (306, 410) with delta (0, 0)
Screenshot: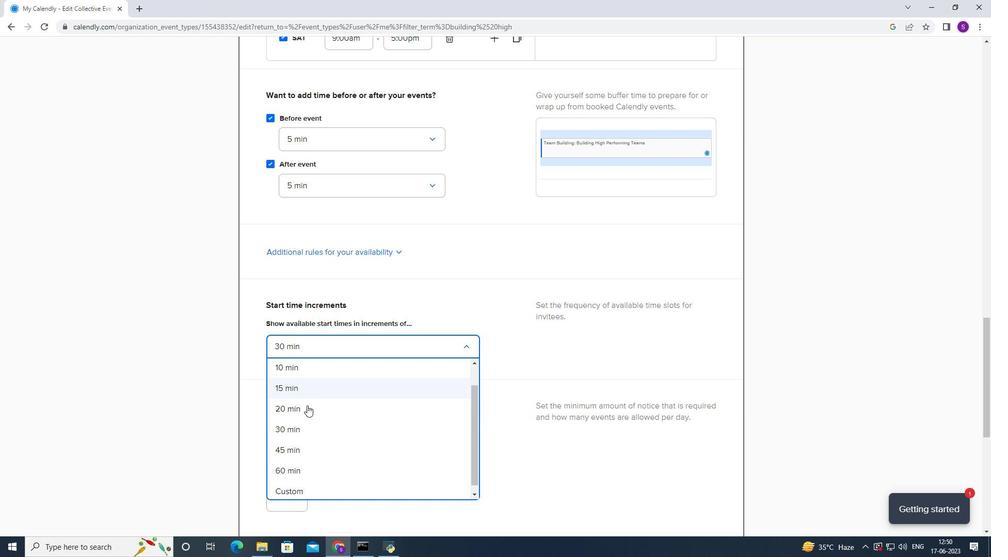 
Action: Mouse scrolled (306, 410) with delta (0, 0)
Screenshot: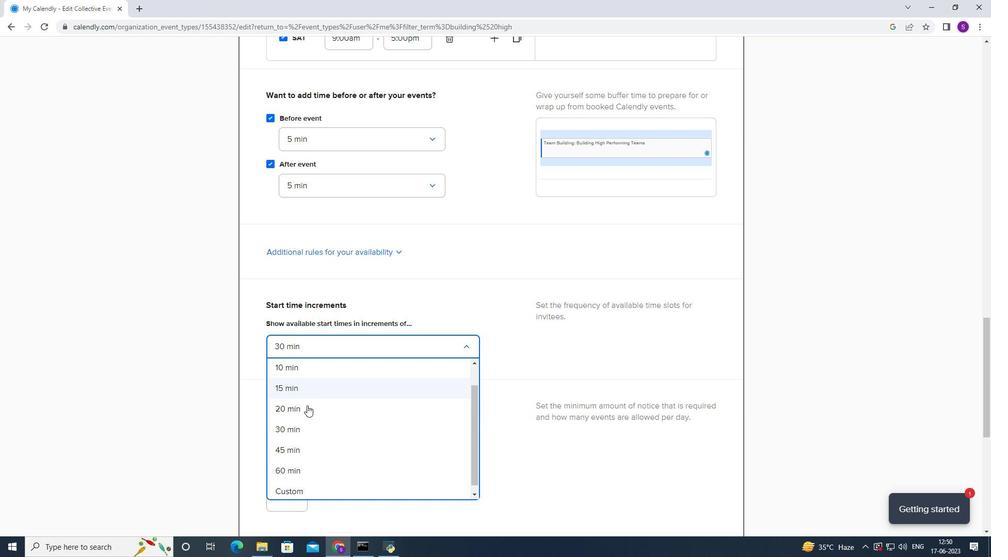 
Action: Mouse scrolled (306, 410) with delta (0, 0)
Screenshot: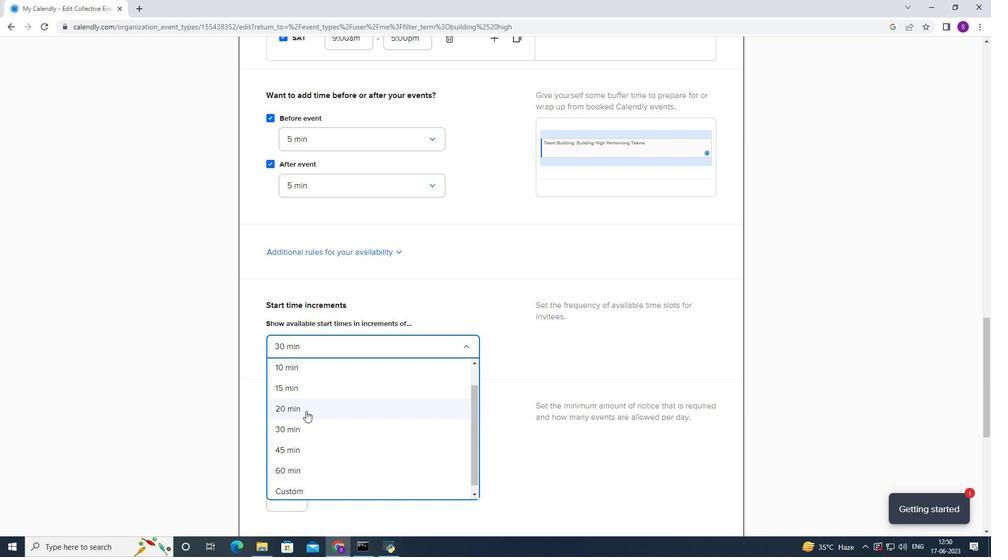 
Action: Mouse scrolled (306, 410) with delta (0, 0)
Screenshot: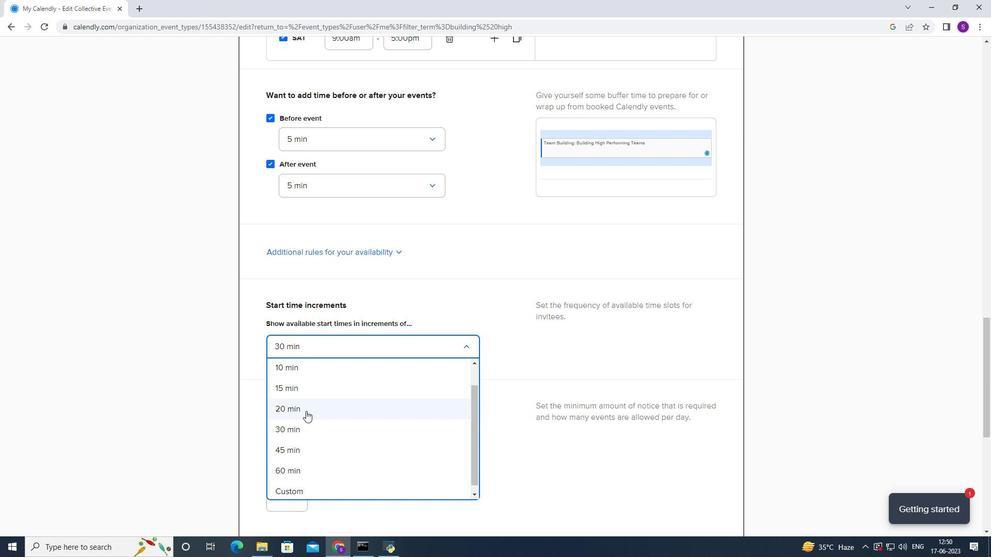 
Action: Mouse moved to (285, 481)
Screenshot: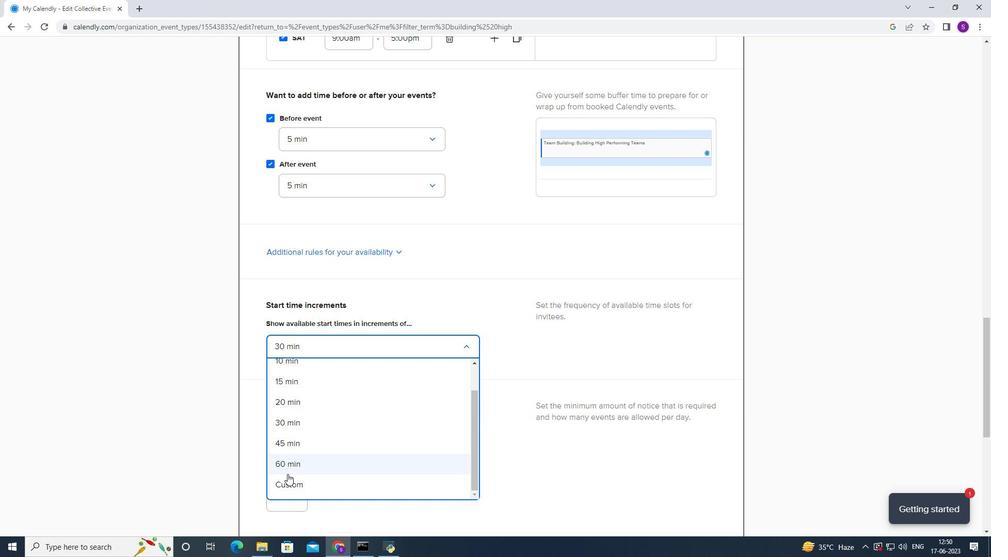 
Action: Mouse pressed left at (285, 481)
Screenshot: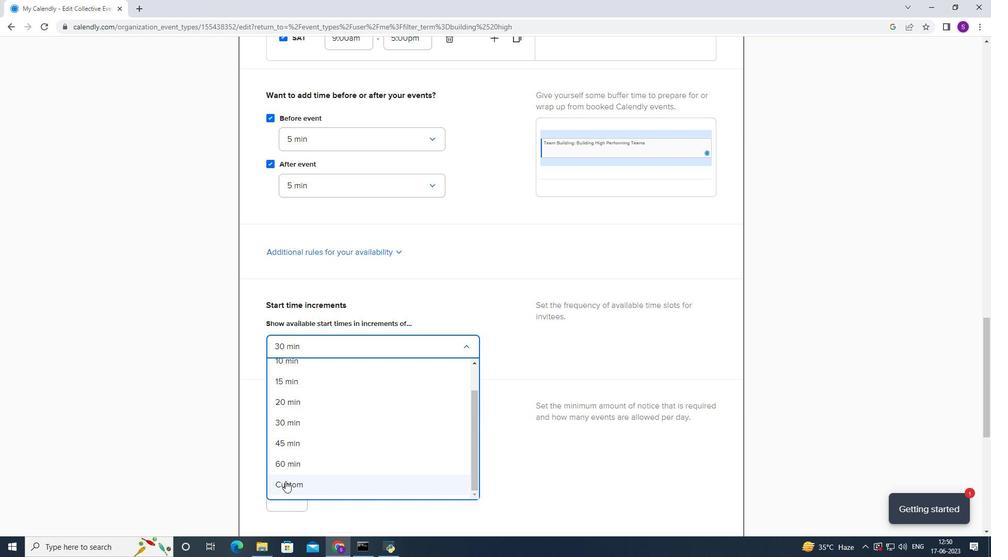 
Action: Mouse moved to (305, 373)
Screenshot: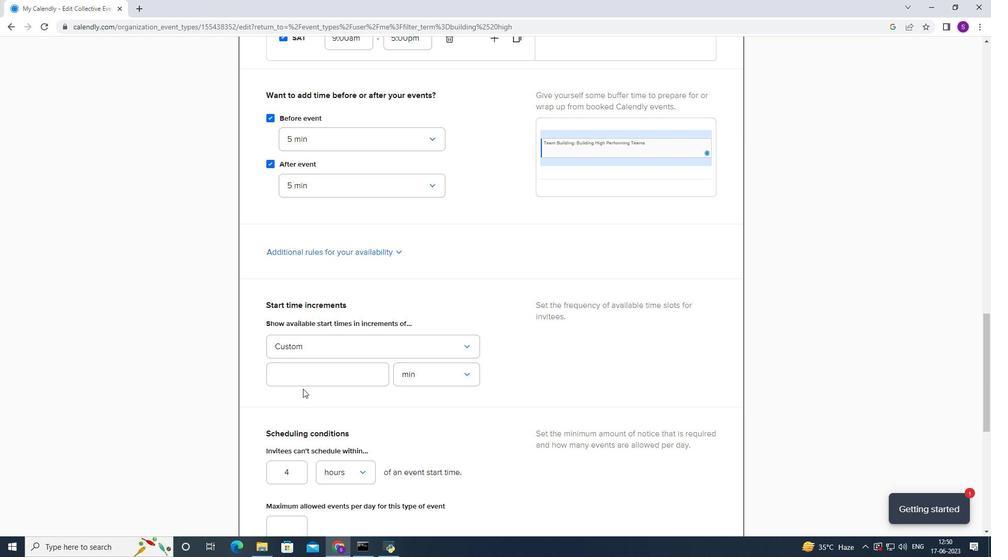 
Action: Mouse pressed left at (305, 373)
Screenshot: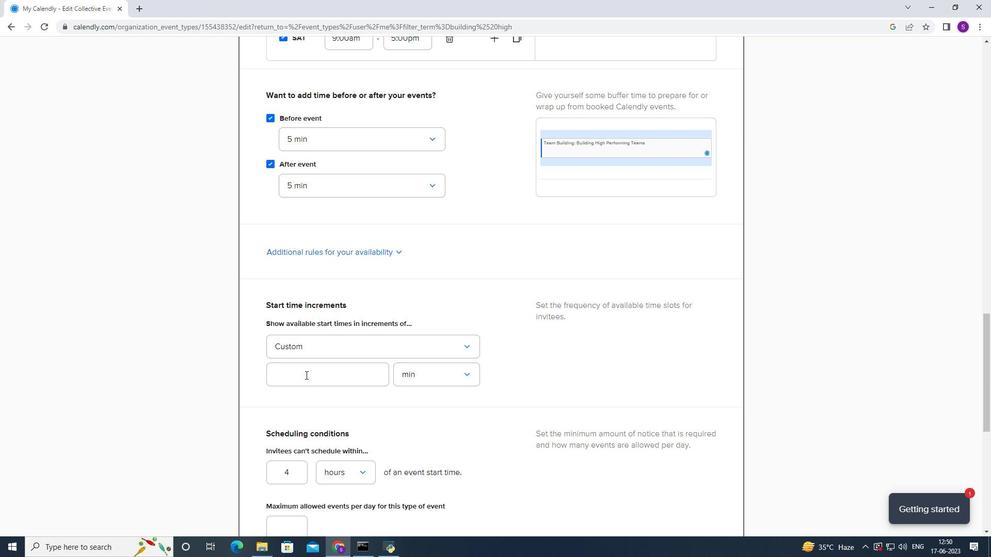 
Action: Key pressed 36<Key.backspace>5
Screenshot: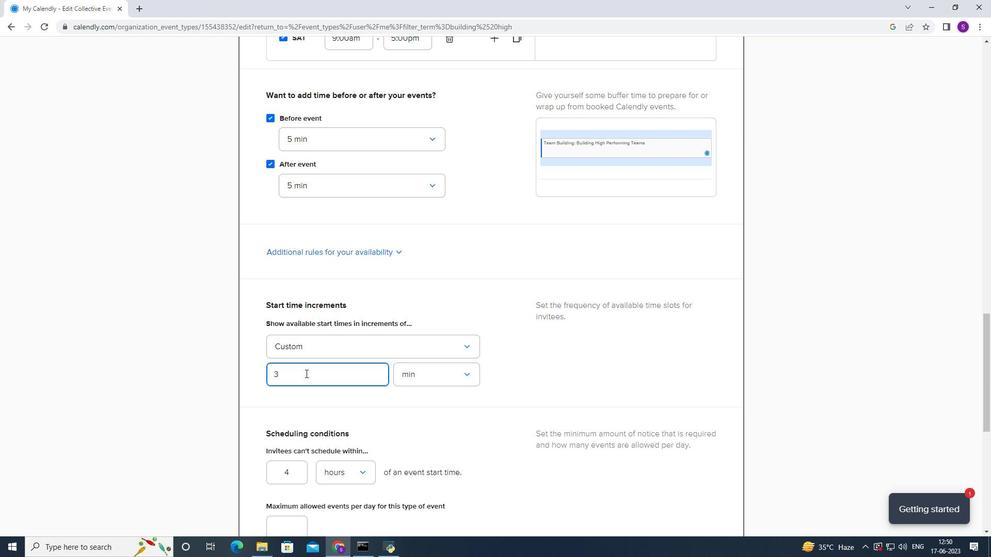 
Action: Mouse moved to (305, 400)
Screenshot: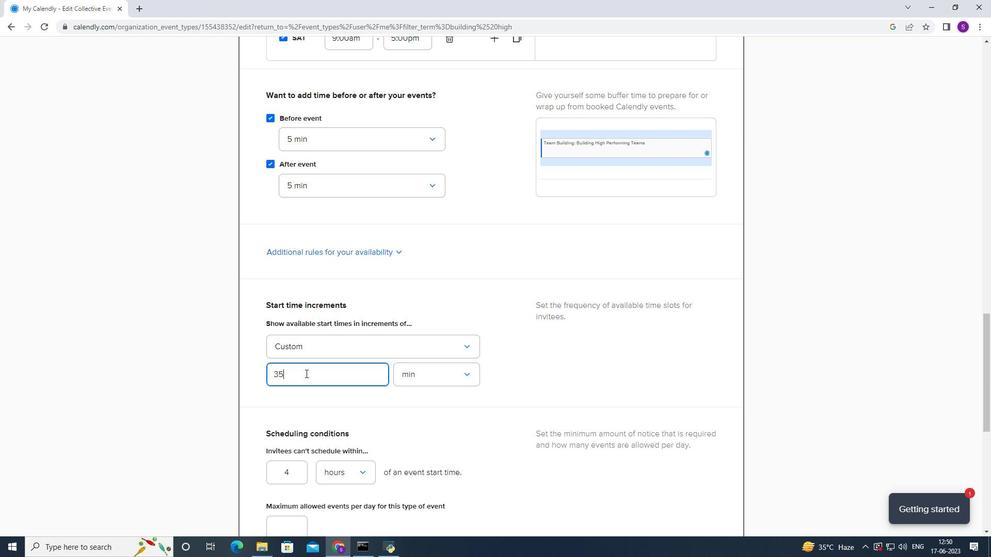 
Action: Mouse scrolled (305, 400) with delta (0, 0)
Screenshot: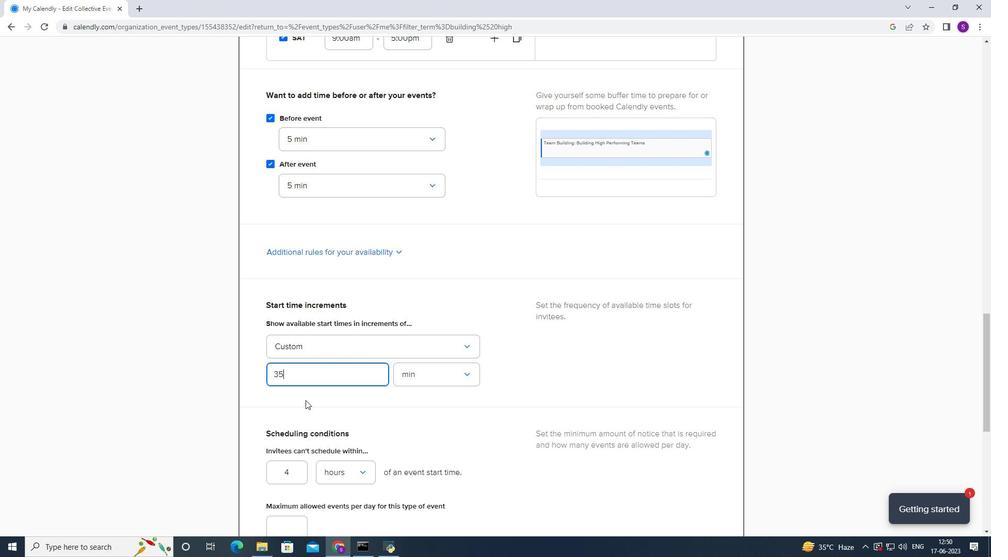 
Action: Mouse scrolled (305, 400) with delta (0, 0)
Screenshot: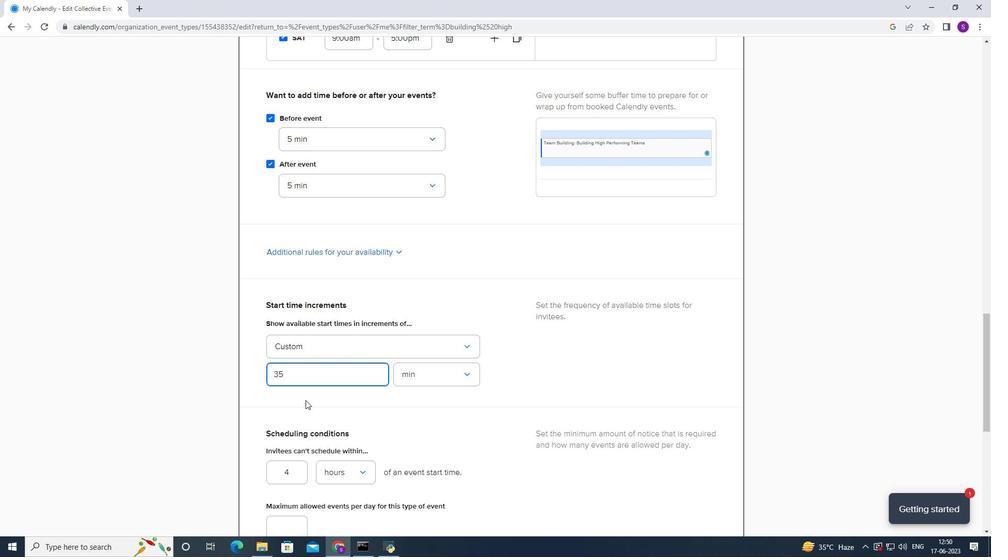 
Action: Mouse scrolled (305, 400) with delta (0, 0)
Screenshot: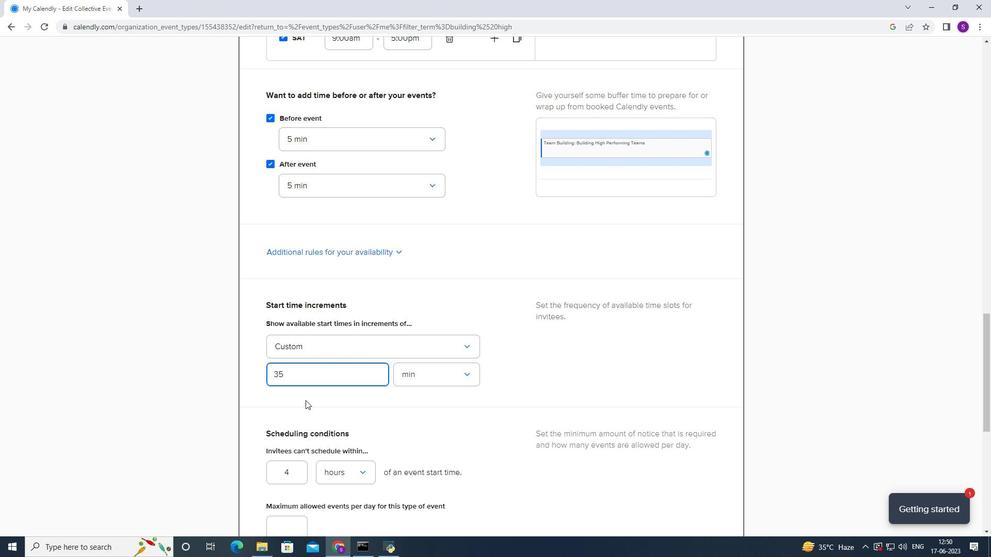 
Action: Mouse scrolled (305, 400) with delta (0, 0)
Screenshot: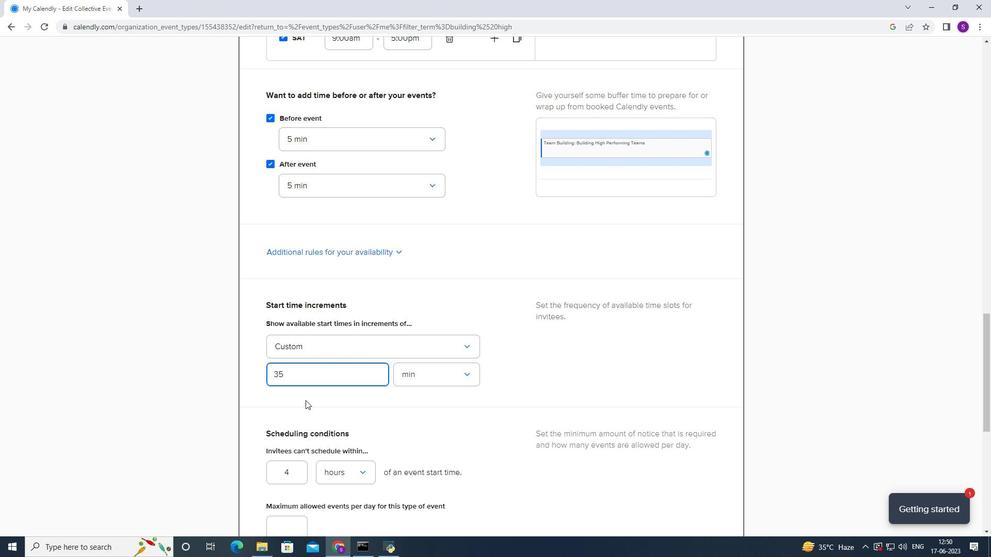 
Action: Mouse moved to (297, 271)
Screenshot: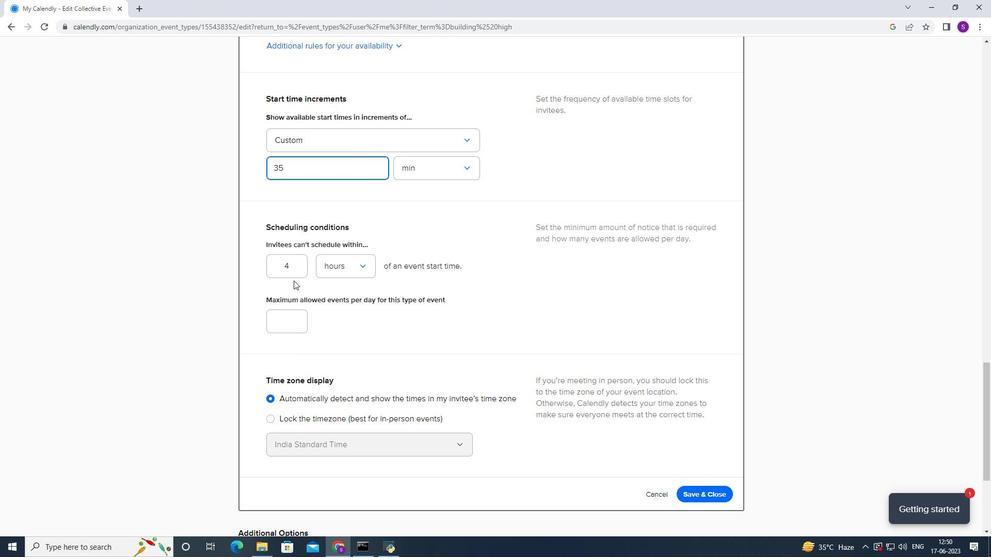 
Action: Mouse pressed left at (297, 271)
Screenshot: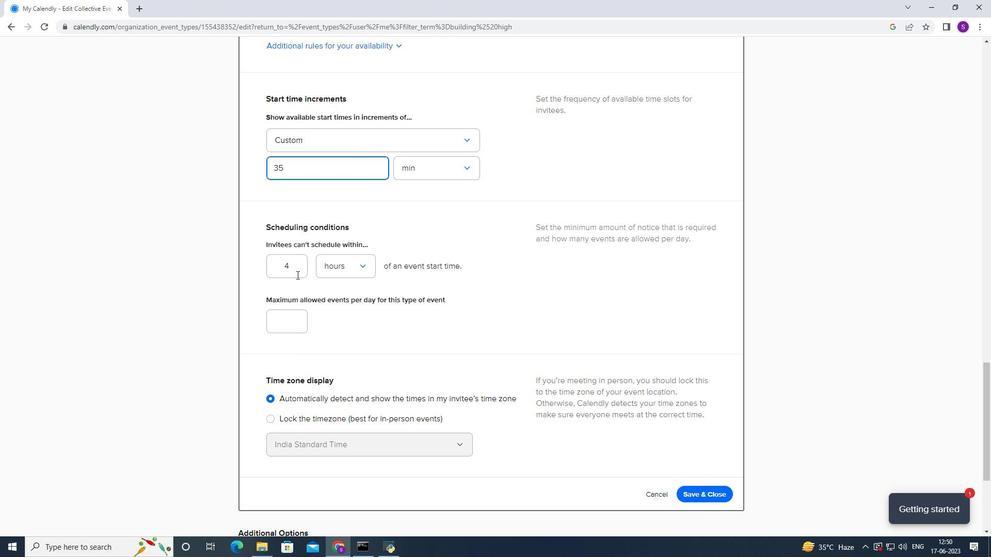 
Action: Key pressed <Key.backspace>42
Screenshot: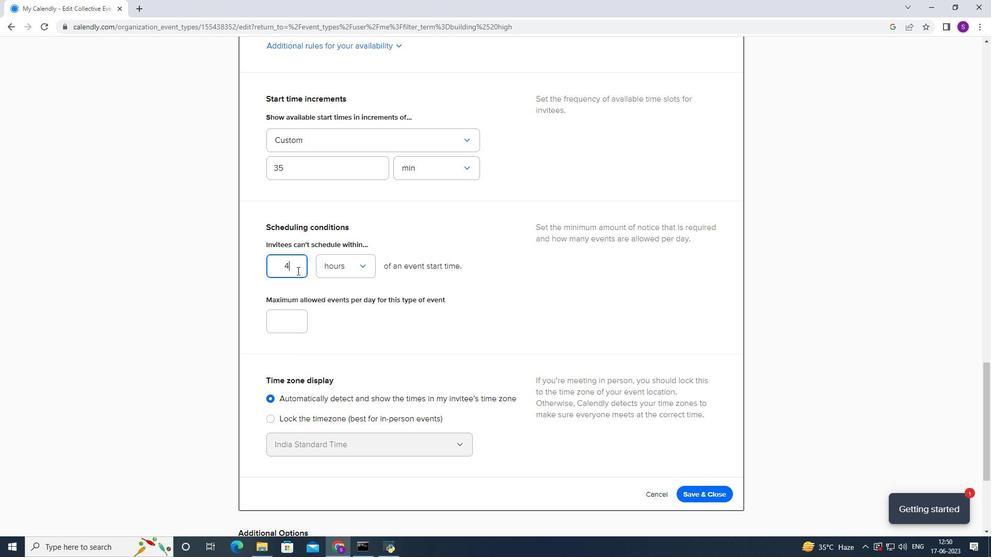 
Action: Mouse moved to (298, 325)
Screenshot: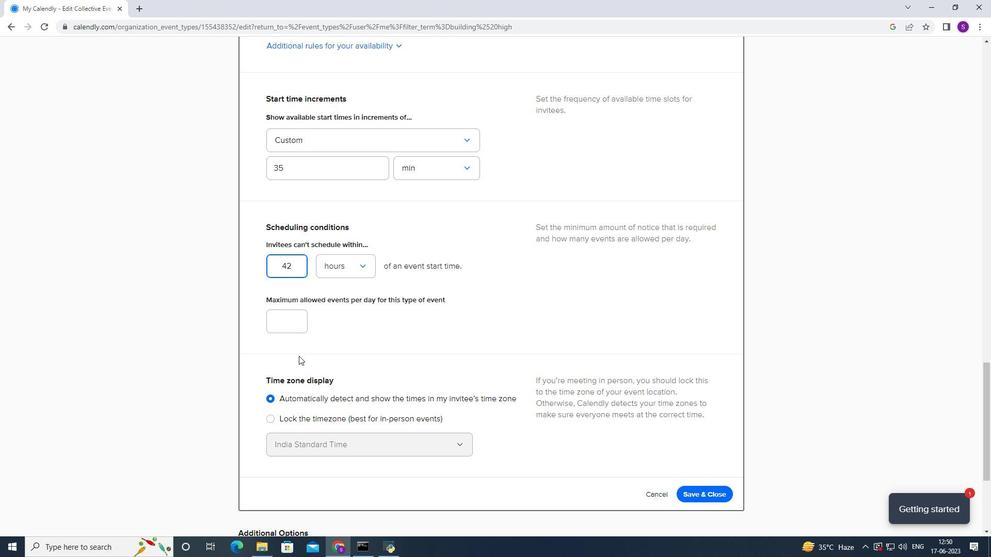 
Action: Mouse pressed left at (298, 325)
Screenshot: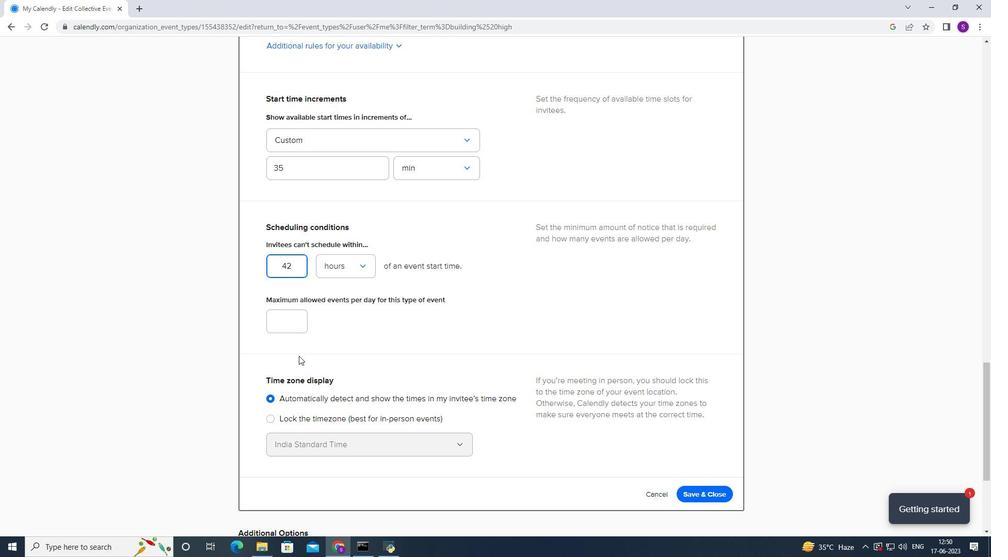 
Action: Key pressed 4
Screenshot: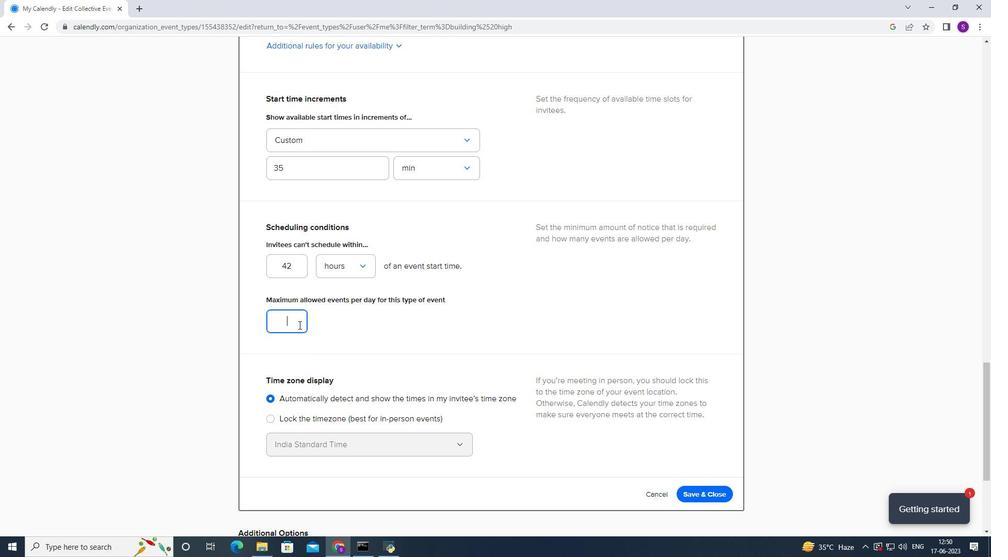 
Action: Mouse moved to (307, 360)
Screenshot: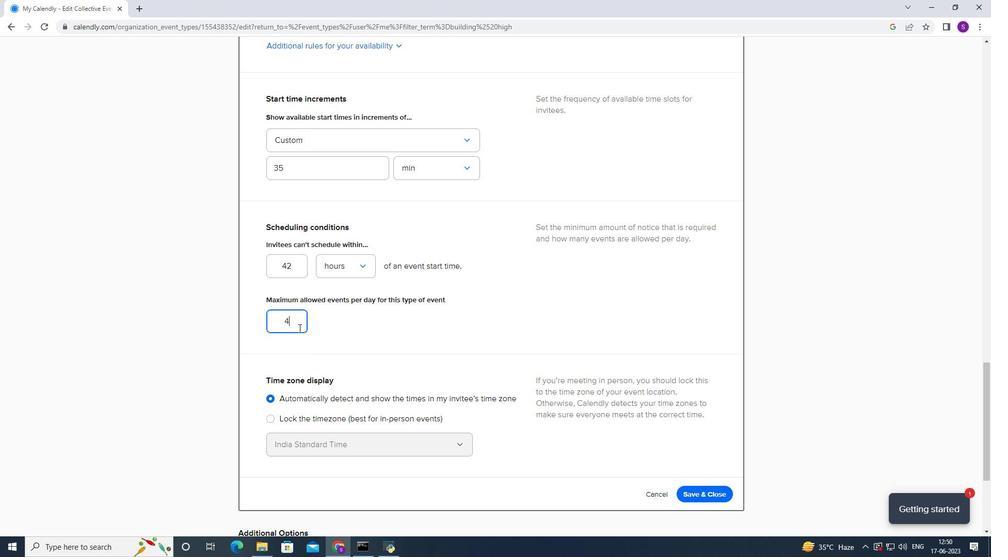 
Action: Mouse pressed left at (307, 360)
Screenshot: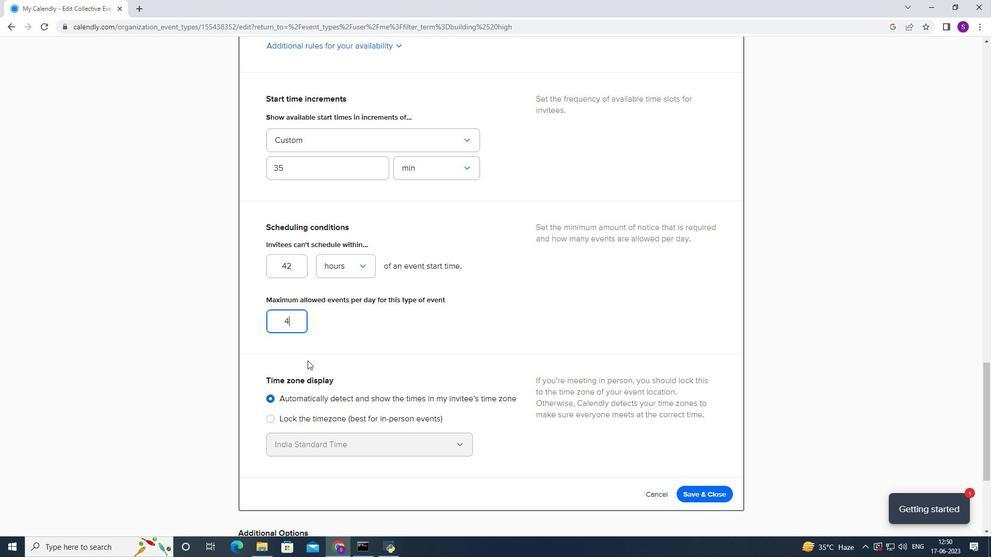 
Action: Mouse moved to (312, 387)
Screenshot: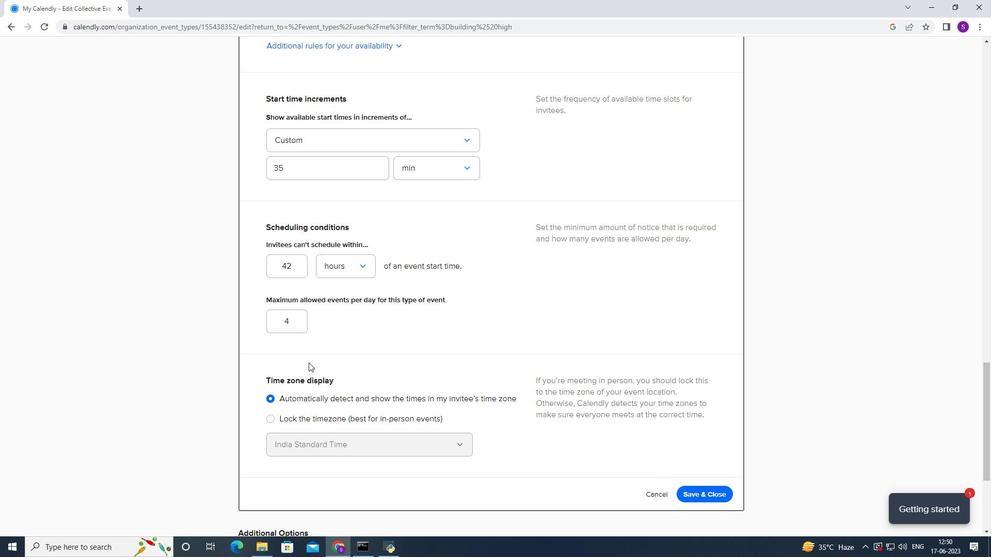 
Action: Mouse scrolled (312, 387) with delta (0, 0)
Screenshot: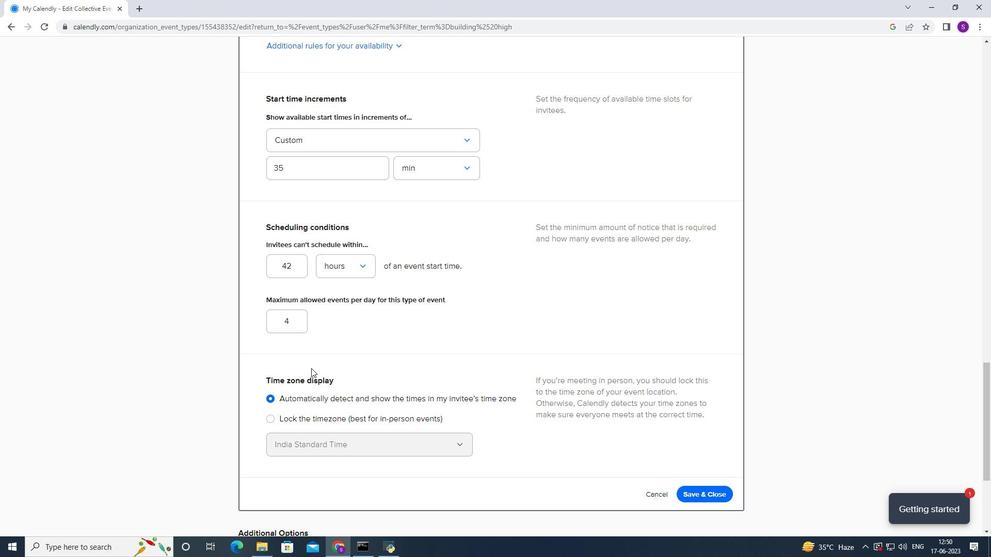 
Action: Mouse moved to (312, 391)
Screenshot: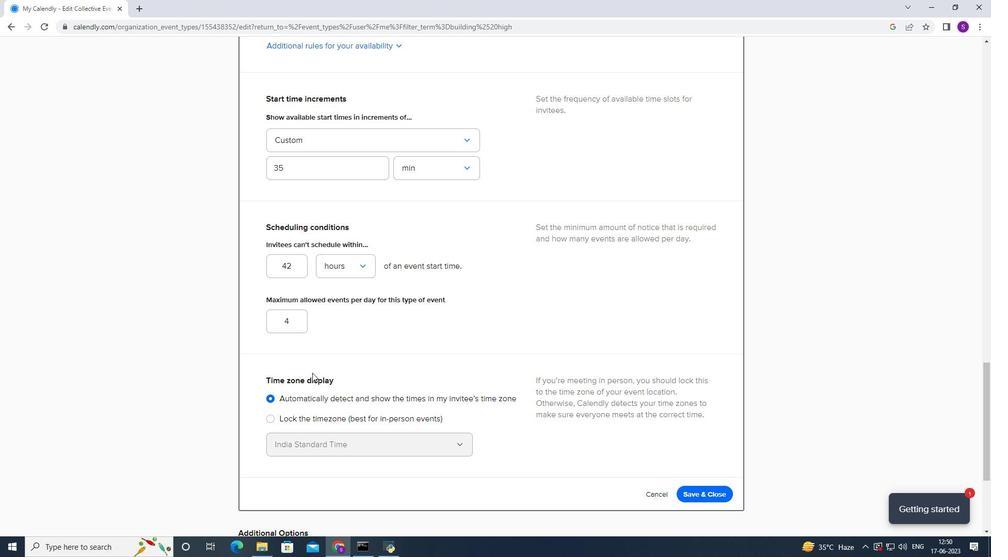 
Action: Mouse scrolled (312, 391) with delta (0, 0)
Screenshot: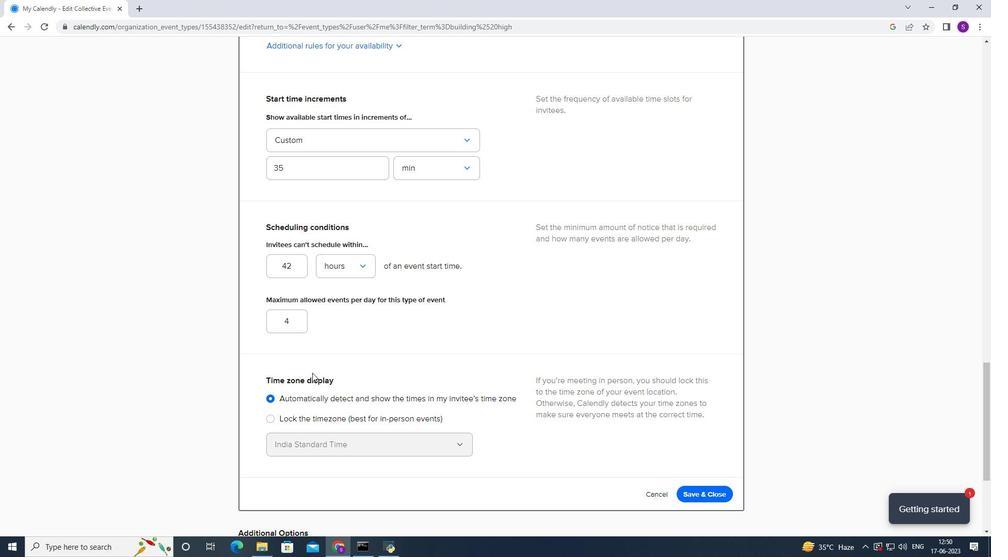 
Action: Mouse scrolled (312, 391) with delta (0, 0)
Screenshot: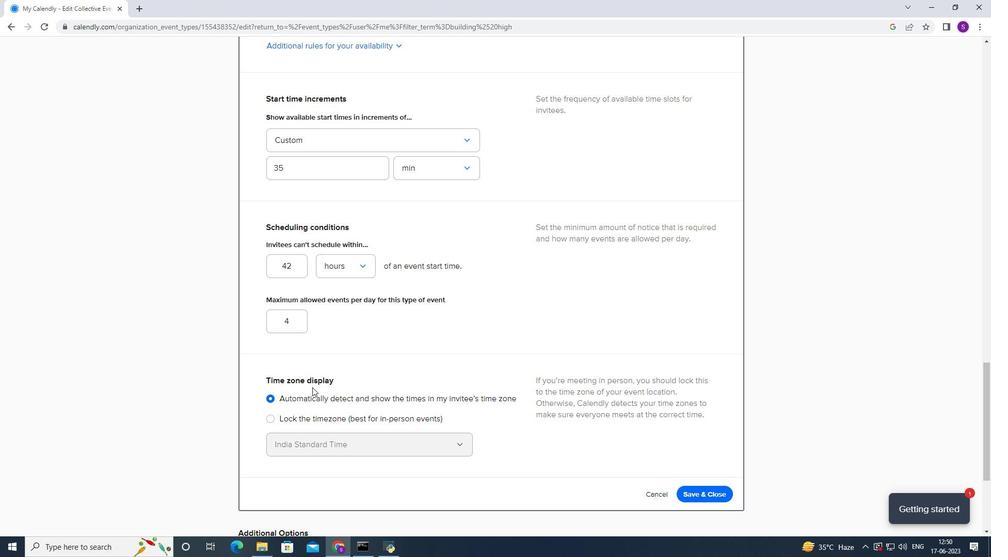 
Action: Mouse scrolled (312, 391) with delta (0, 0)
Screenshot: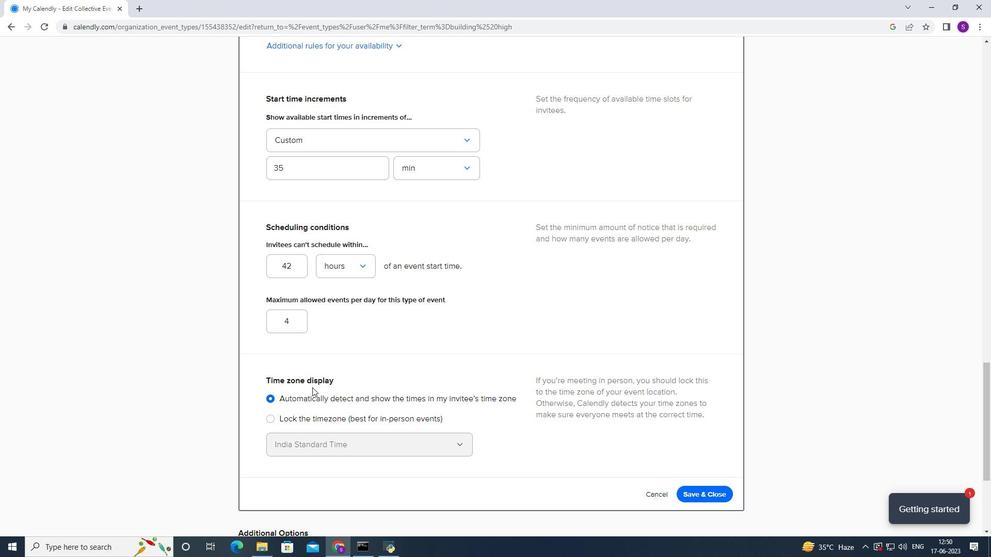 
Action: Mouse moved to (708, 301)
Screenshot: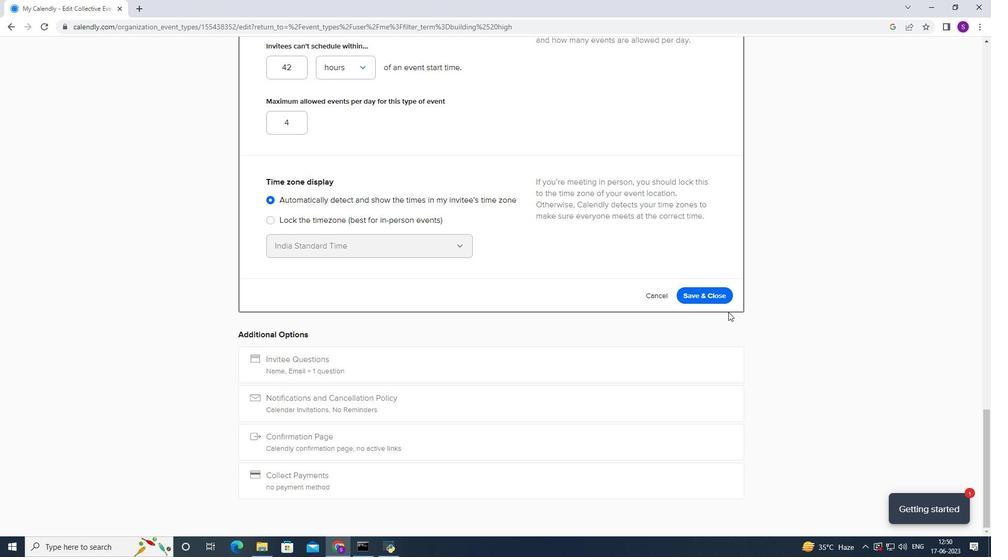 
Action: Mouse pressed left at (708, 301)
Screenshot: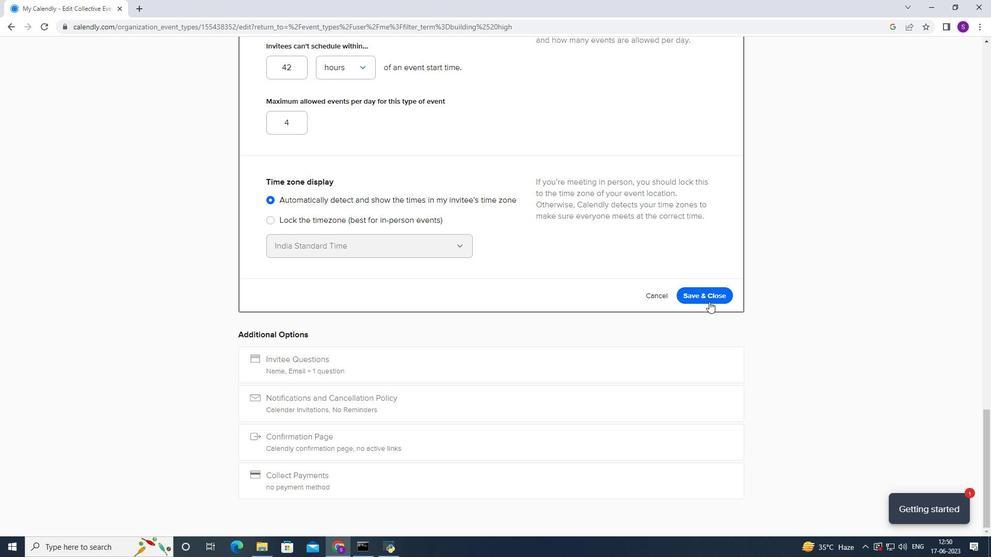 
Action: Mouse moved to (115, 297)
Screenshot: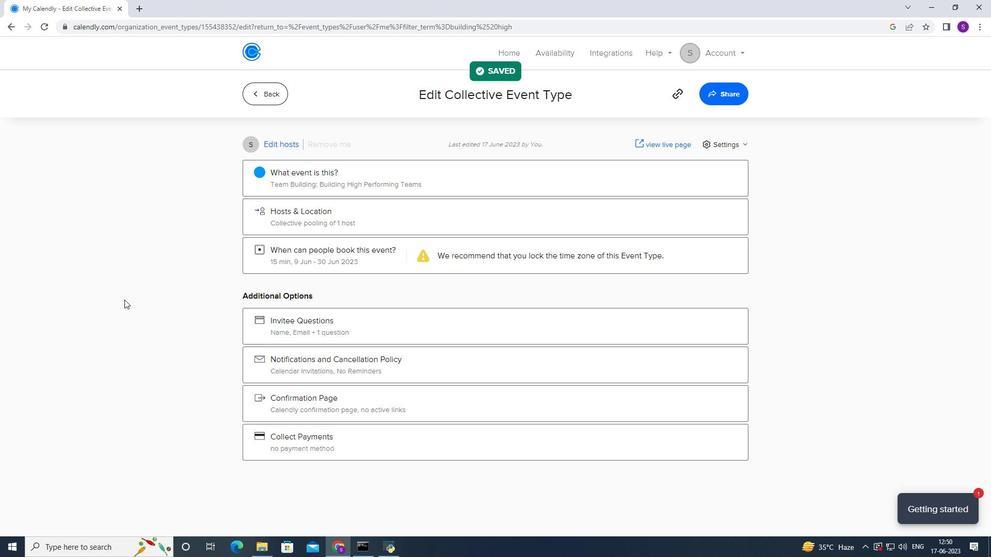 
